 Task: Create a due date automation trigger when advanced on, on the wednesday after a card is due add fields with custom field "Resume" set to a number lower or equal to 1 and lower than 10 at 11:00 AM.
Action: Mouse moved to (1347, 106)
Screenshot: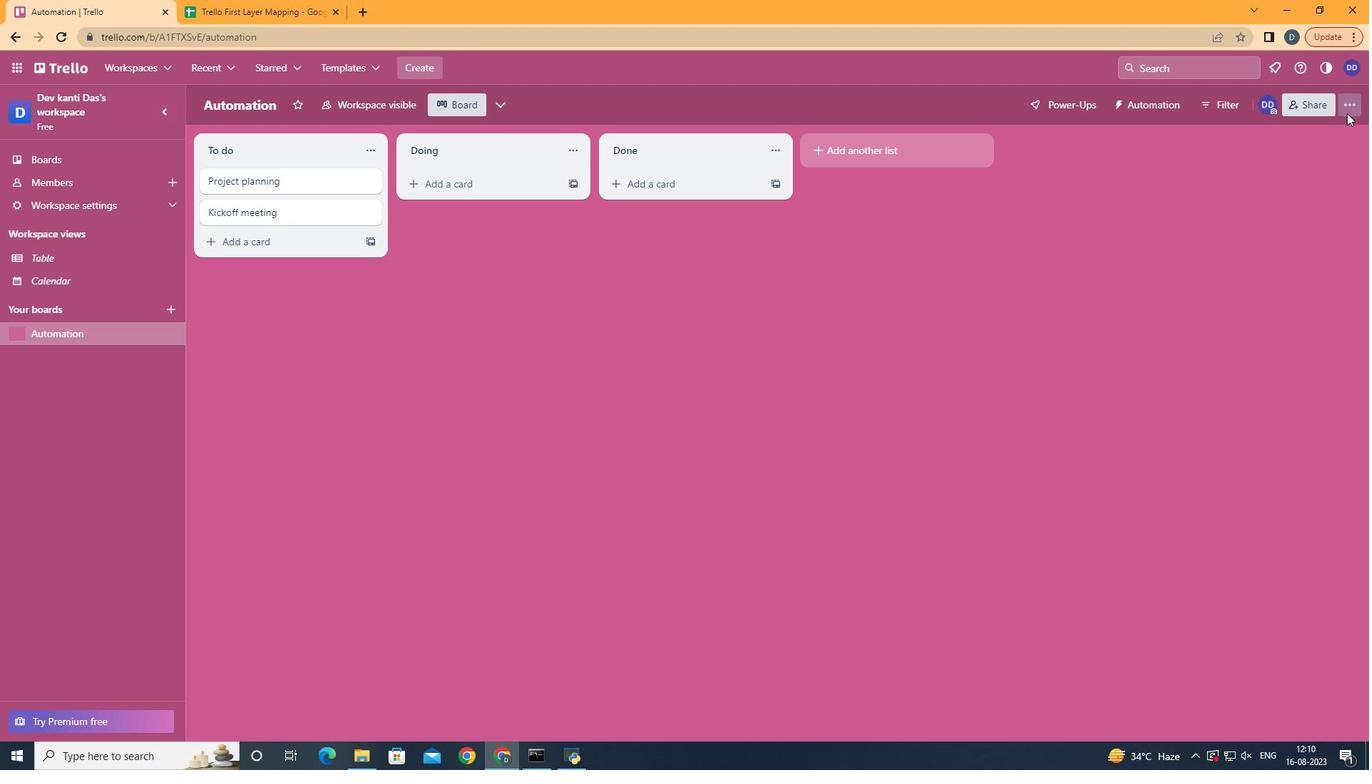 
Action: Mouse pressed left at (1347, 106)
Screenshot: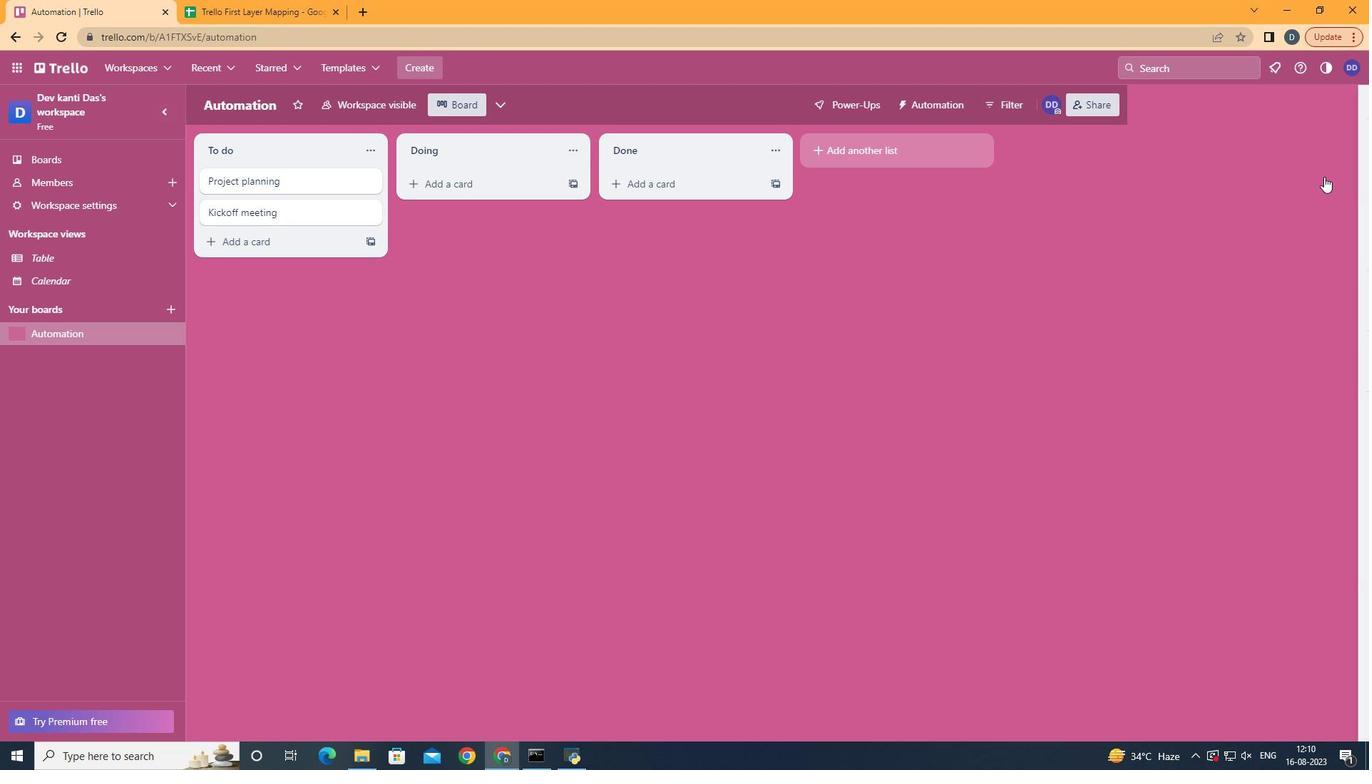 
Action: Mouse moved to (1266, 299)
Screenshot: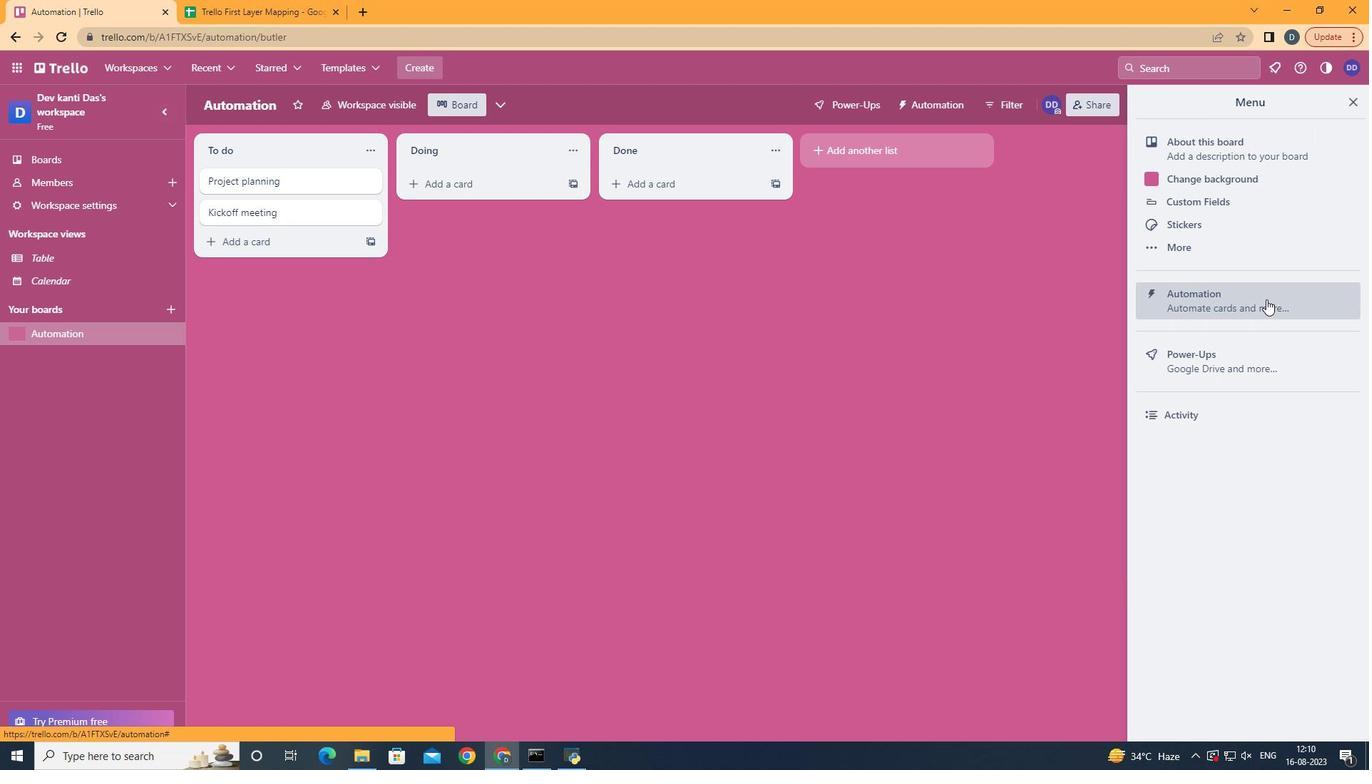 
Action: Mouse pressed left at (1266, 299)
Screenshot: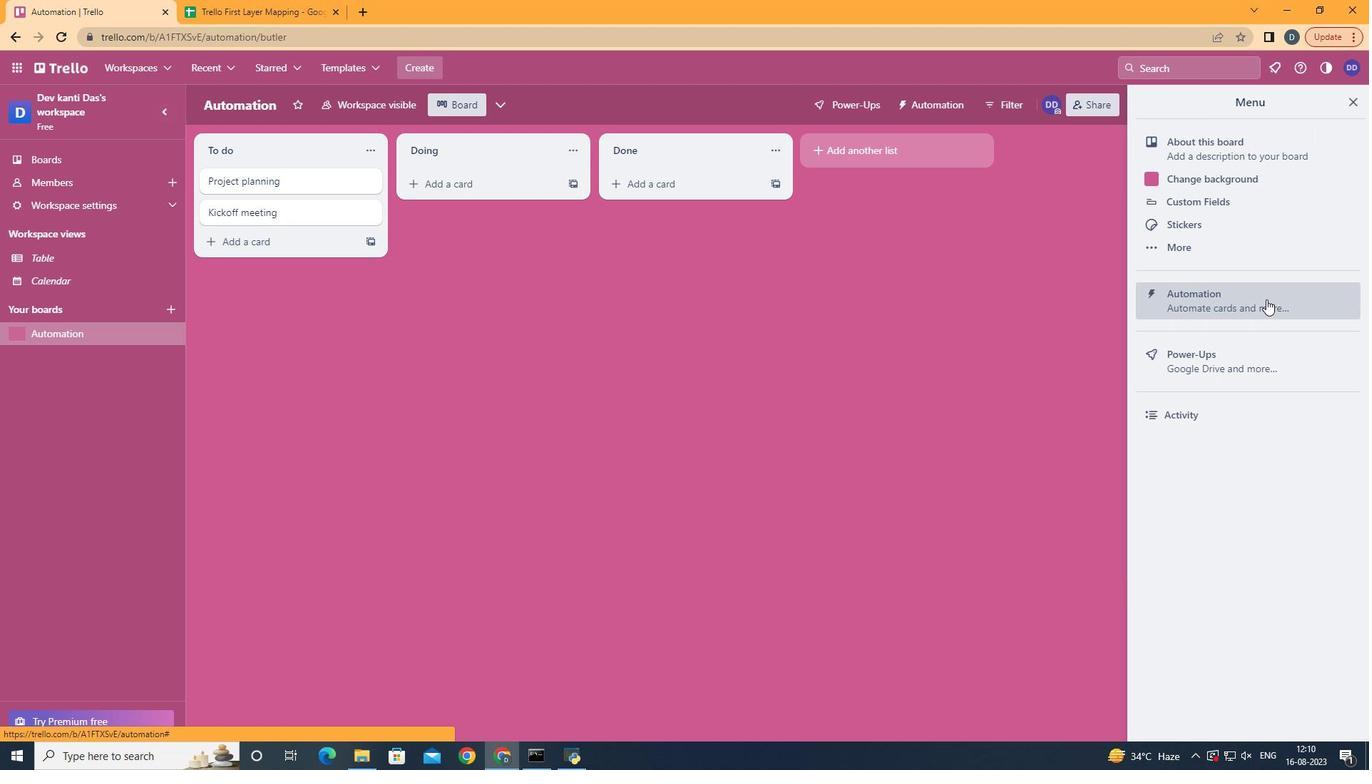 
Action: Mouse moved to (266, 286)
Screenshot: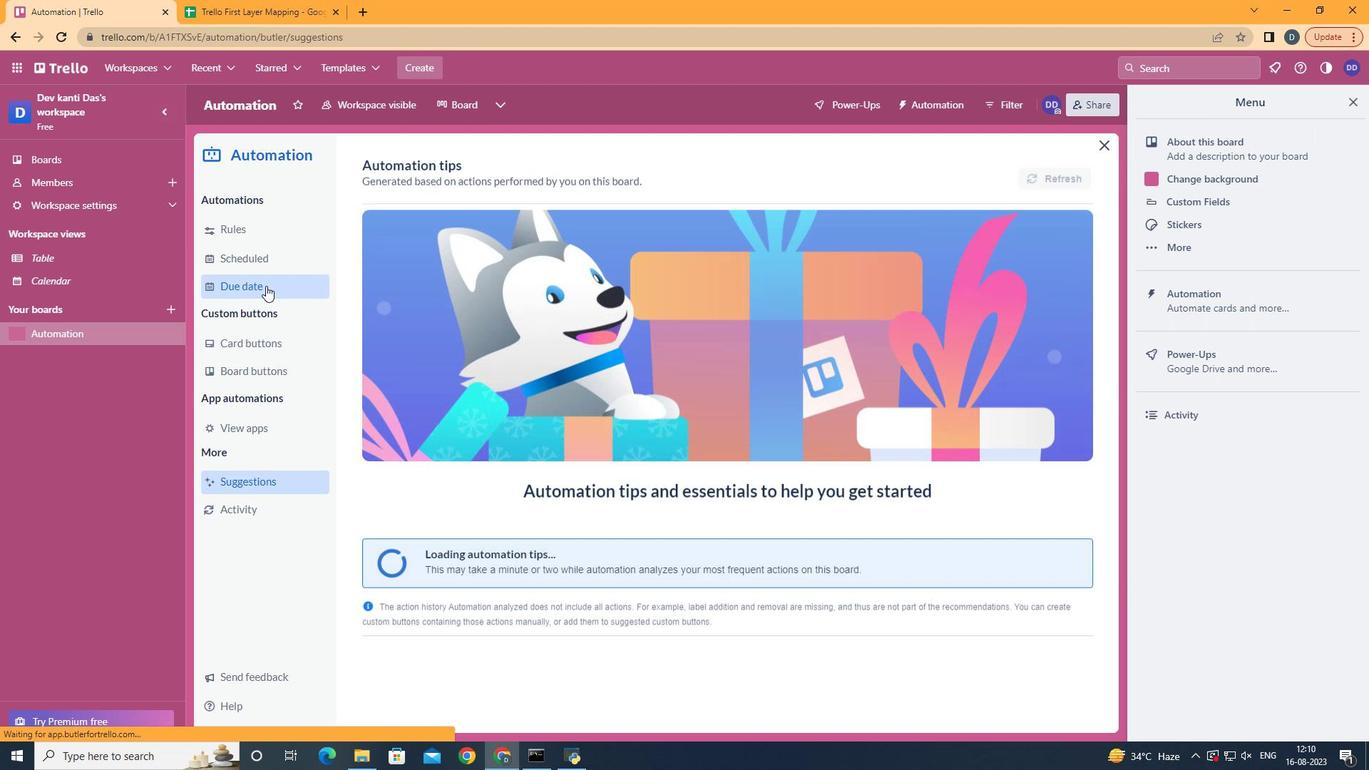 
Action: Mouse pressed left at (266, 286)
Screenshot: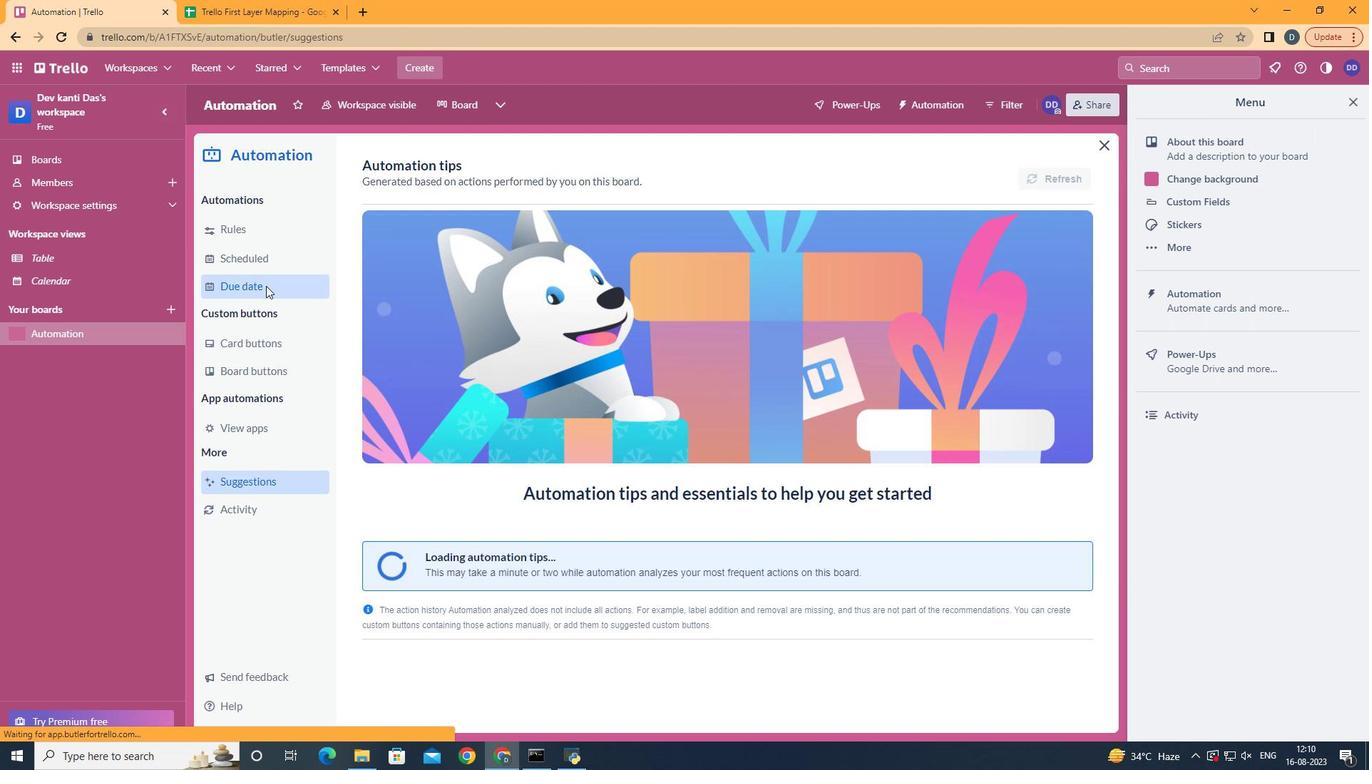 
Action: Mouse moved to (1014, 169)
Screenshot: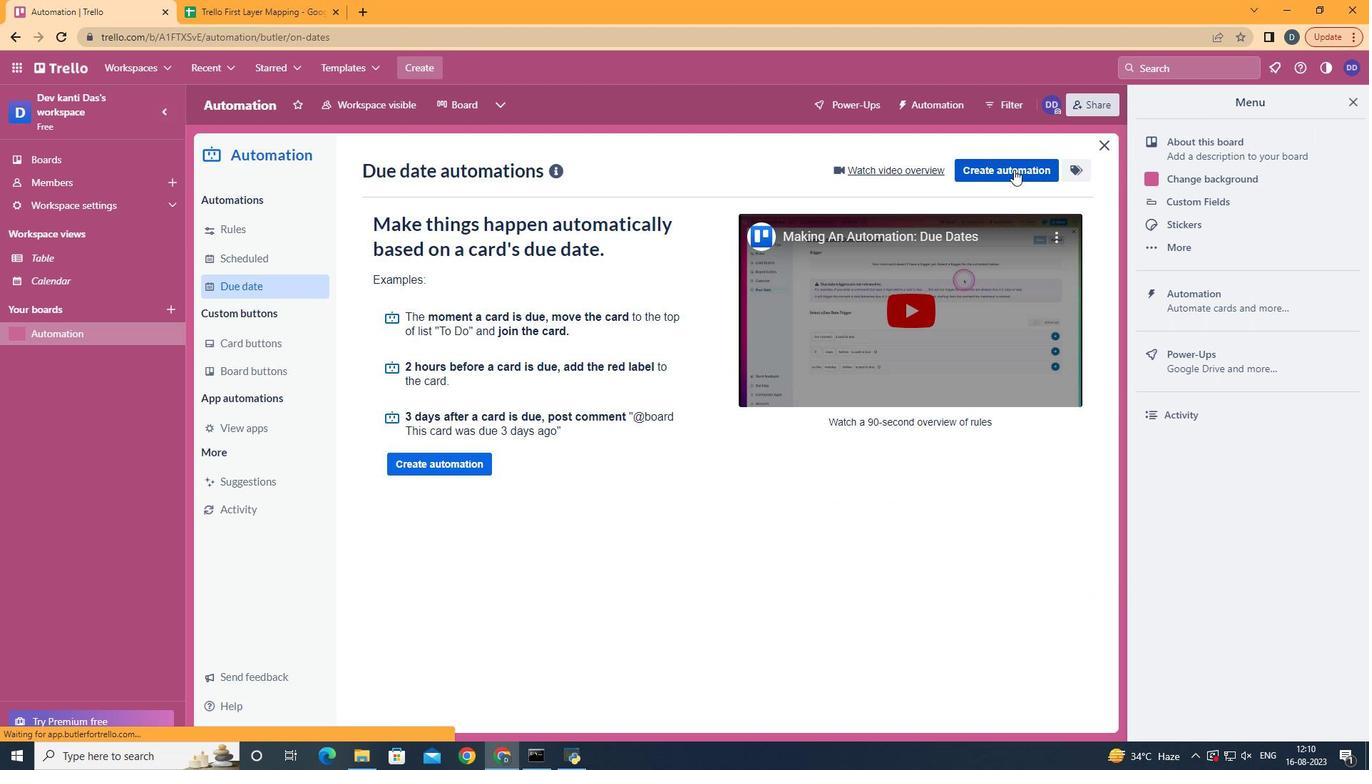 
Action: Mouse pressed left at (1014, 169)
Screenshot: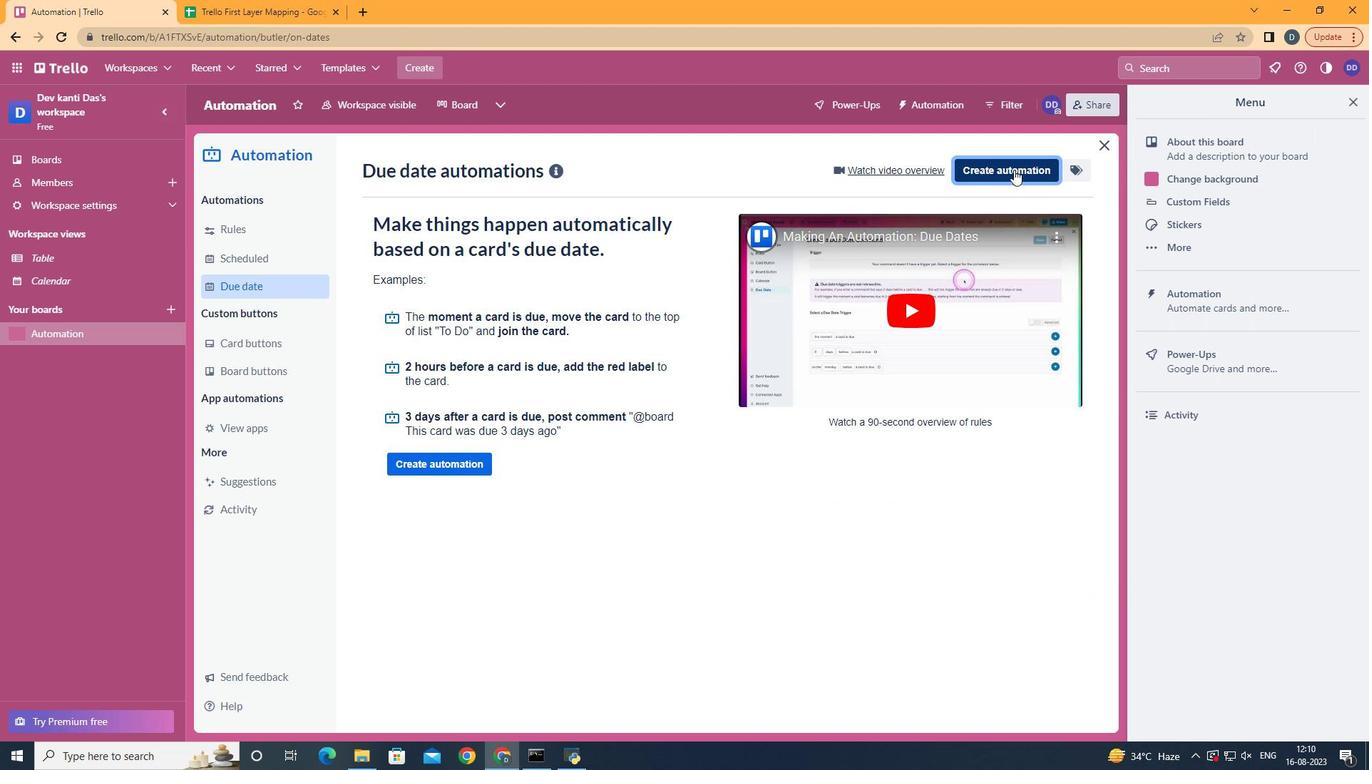 
Action: Mouse moved to (710, 316)
Screenshot: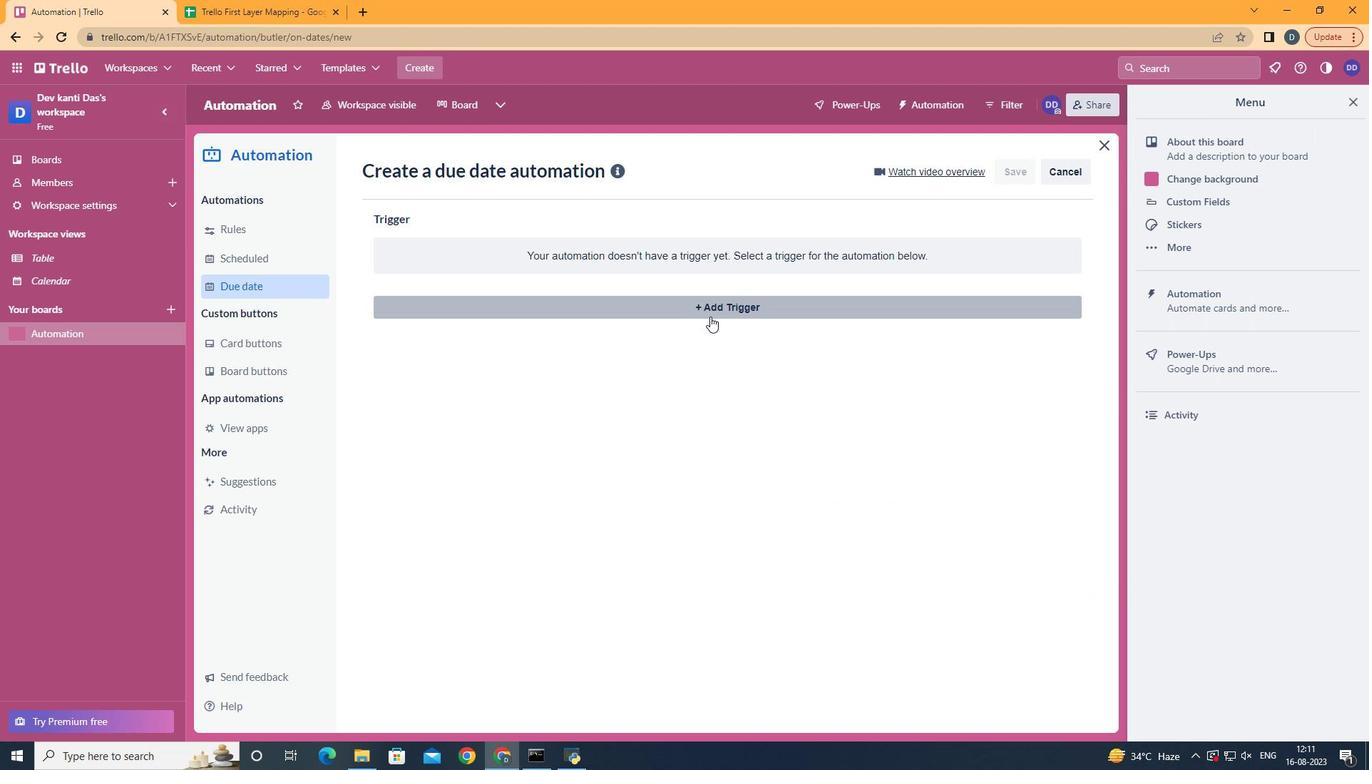 
Action: Mouse pressed left at (710, 316)
Screenshot: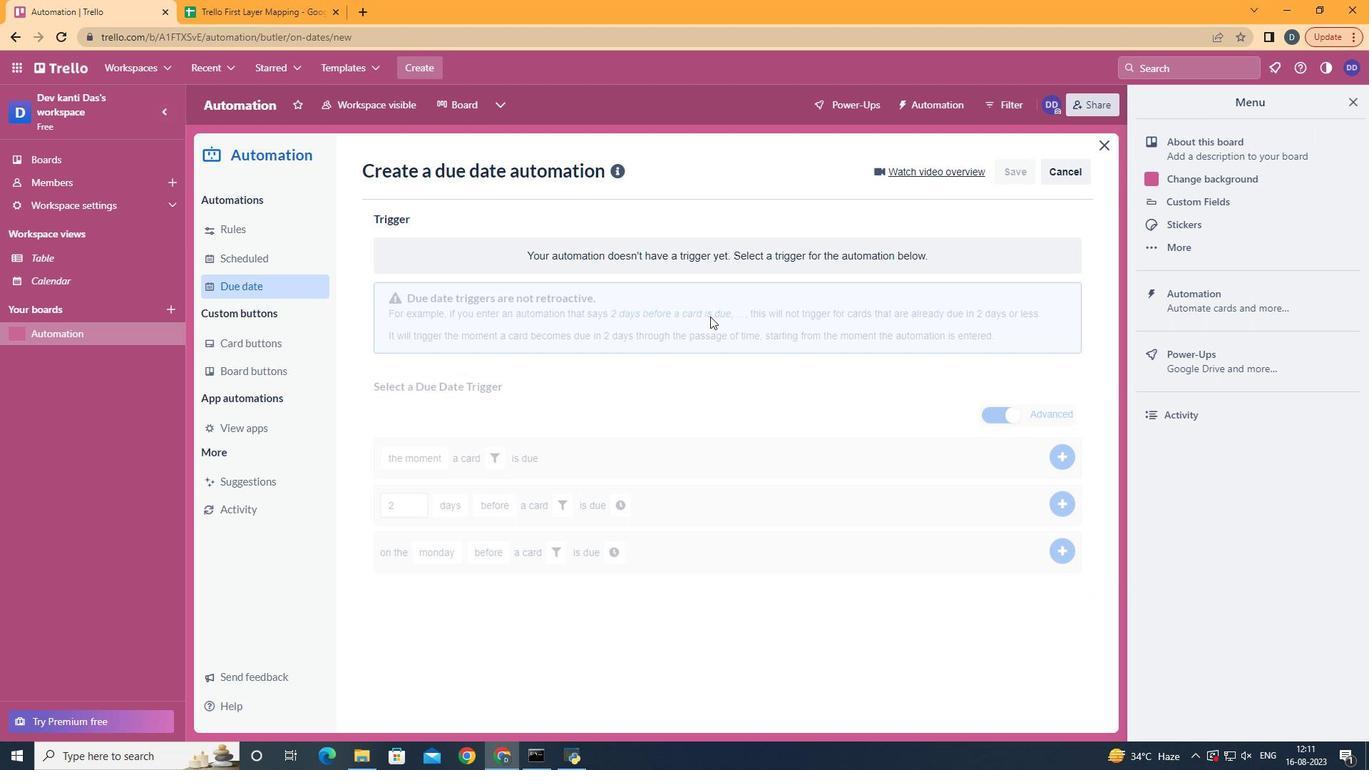 
Action: Mouse moved to (443, 426)
Screenshot: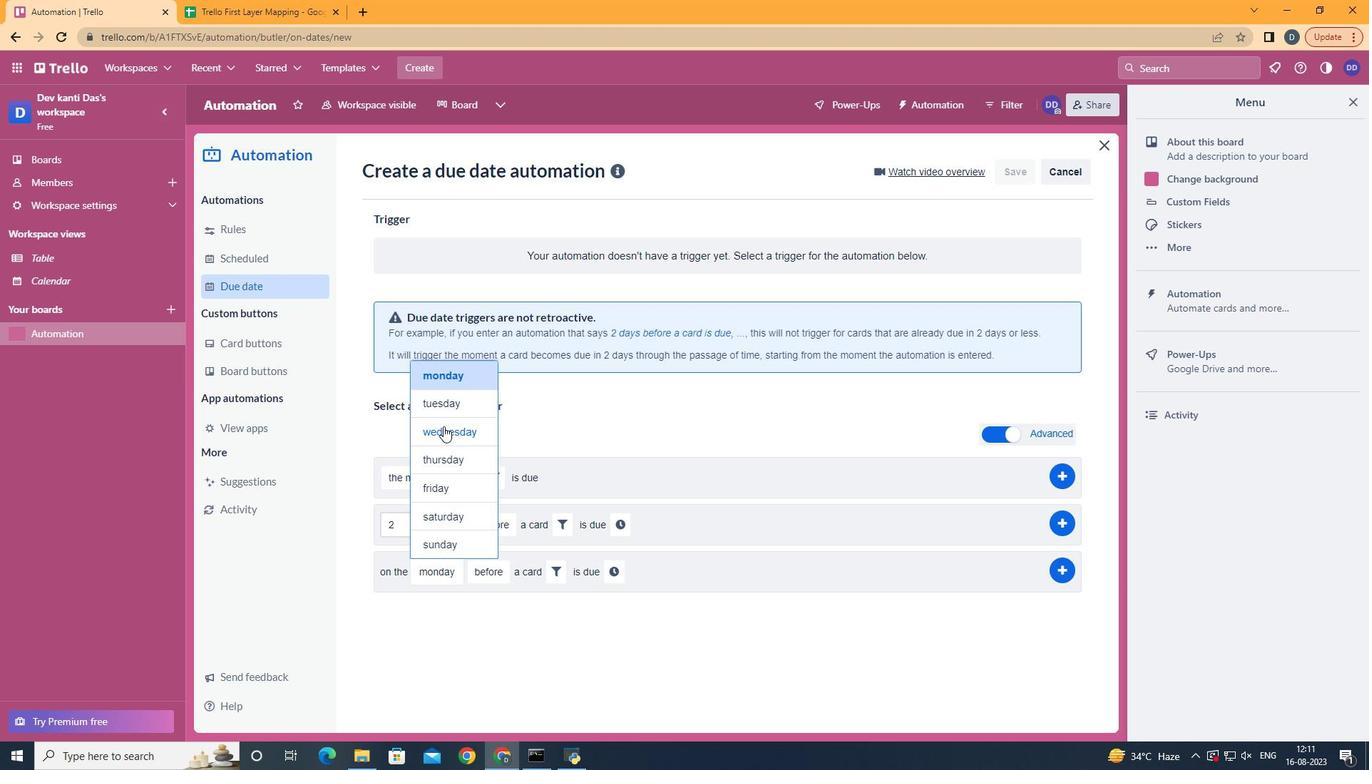 
Action: Mouse pressed left at (443, 426)
Screenshot: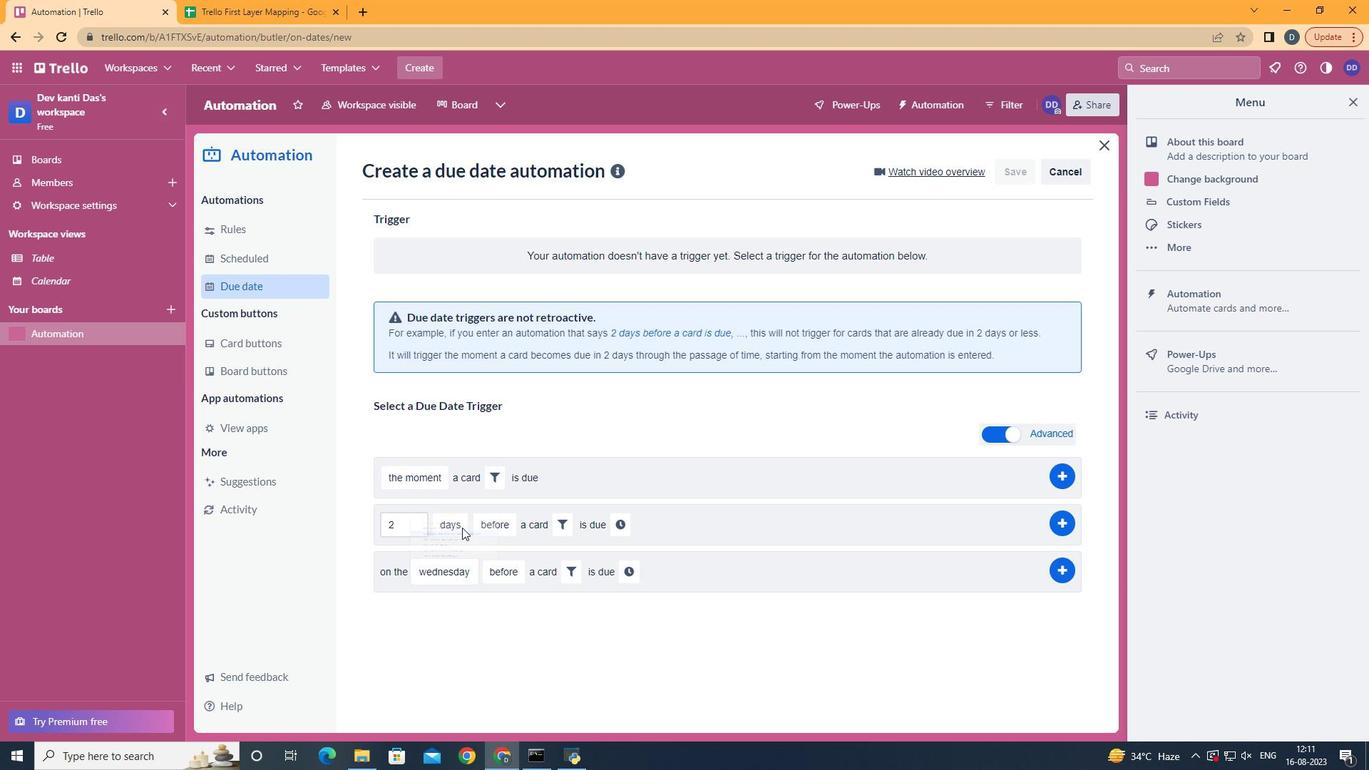 
Action: Mouse moved to (514, 627)
Screenshot: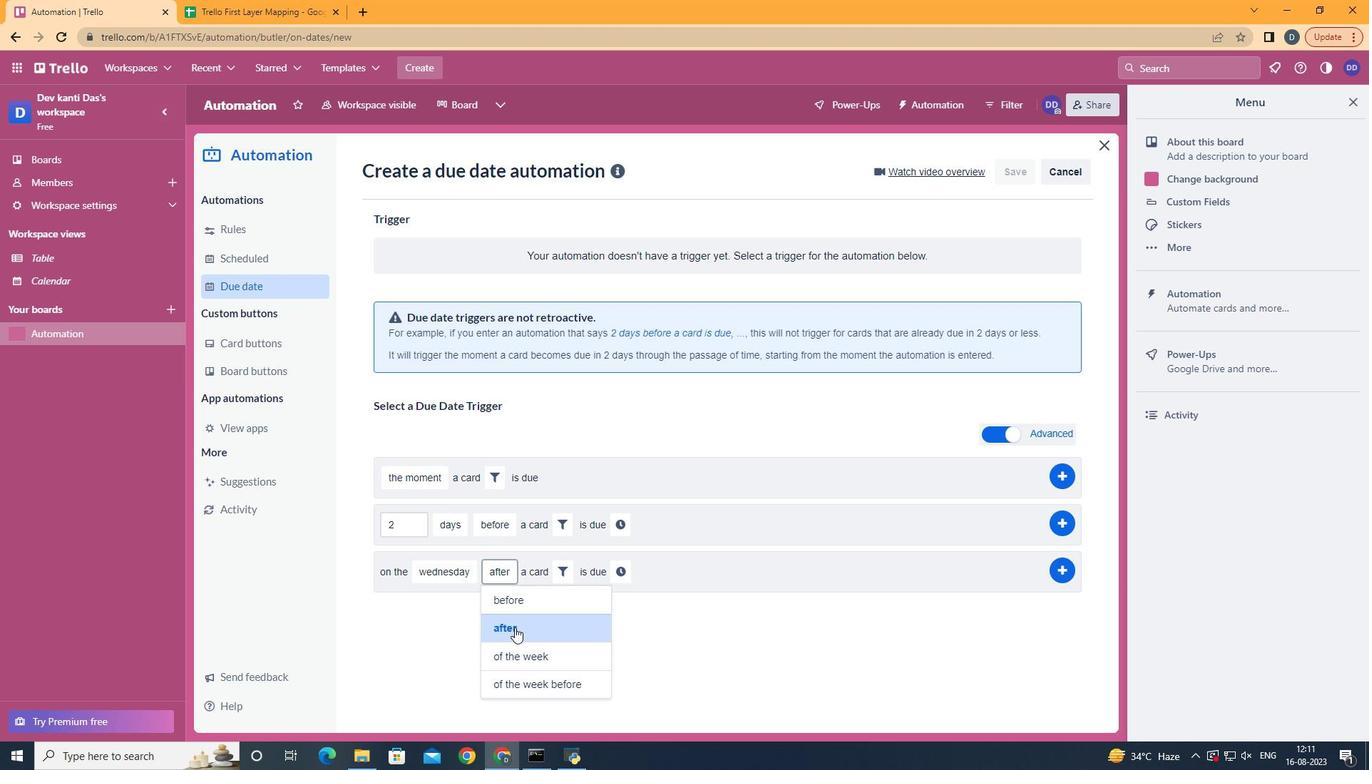 
Action: Mouse pressed left at (514, 627)
Screenshot: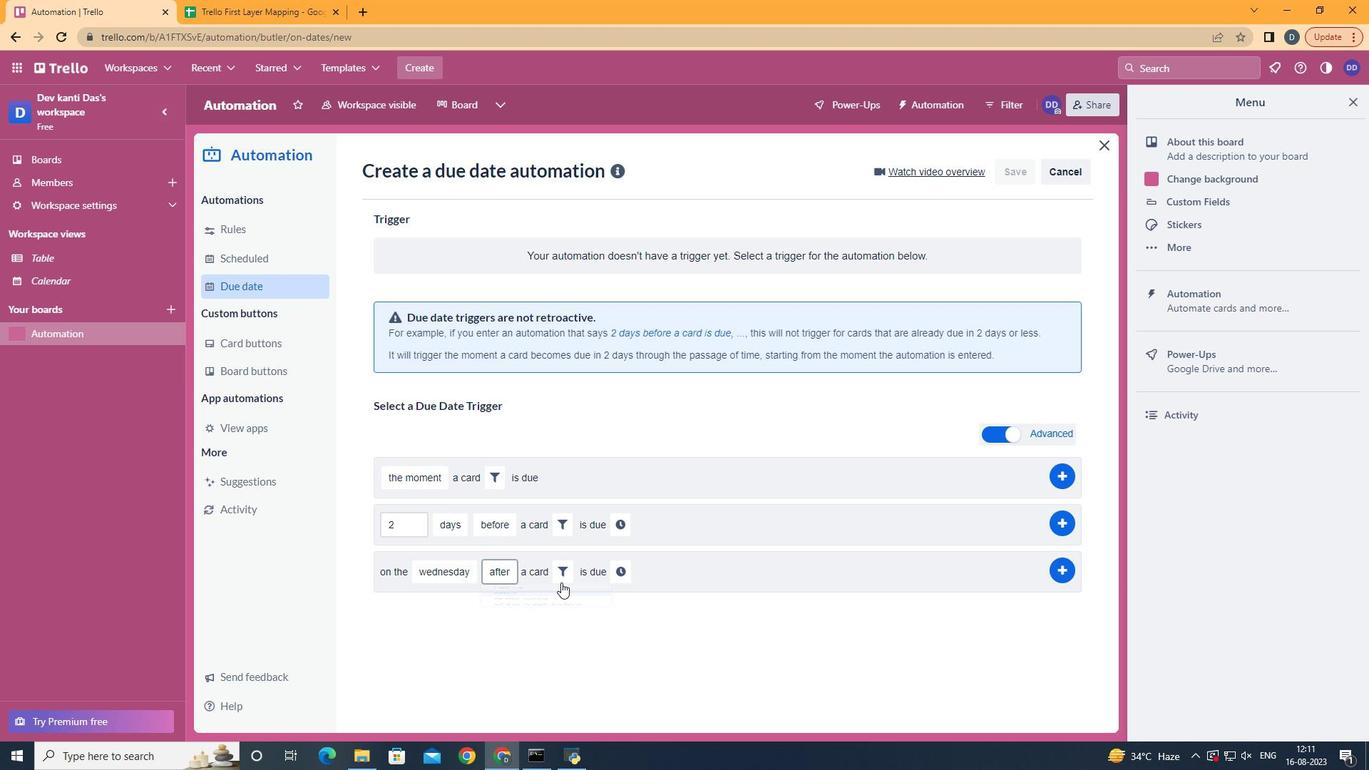 
Action: Mouse moved to (567, 576)
Screenshot: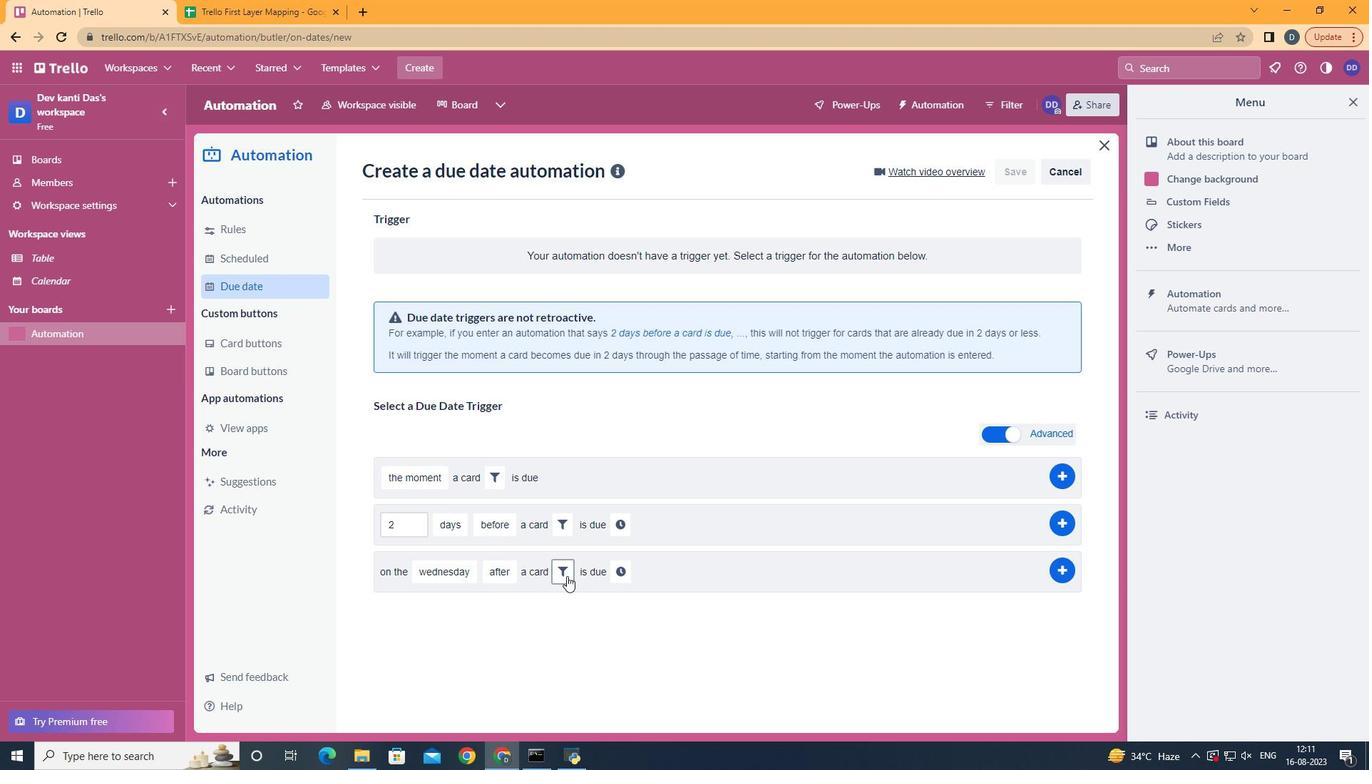 
Action: Mouse pressed left at (567, 576)
Screenshot: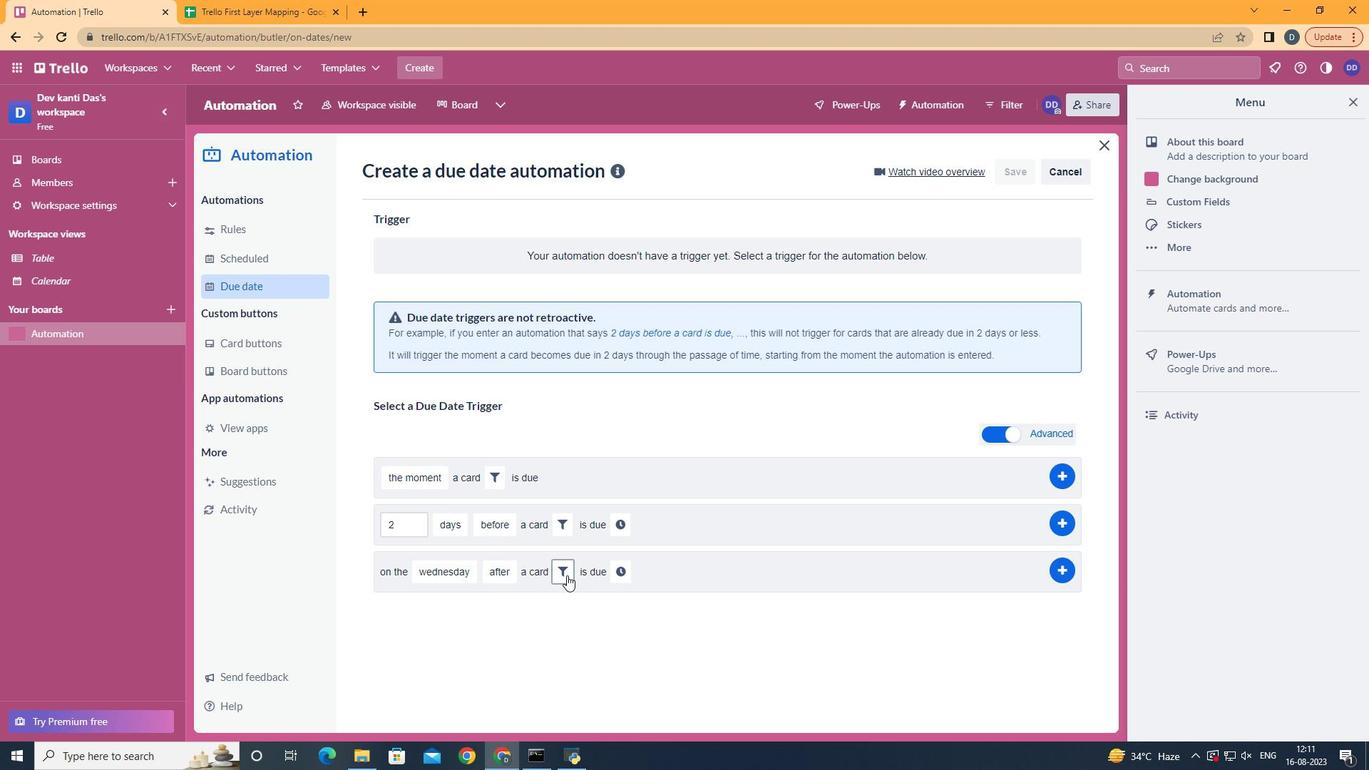 
Action: Mouse moved to (783, 613)
Screenshot: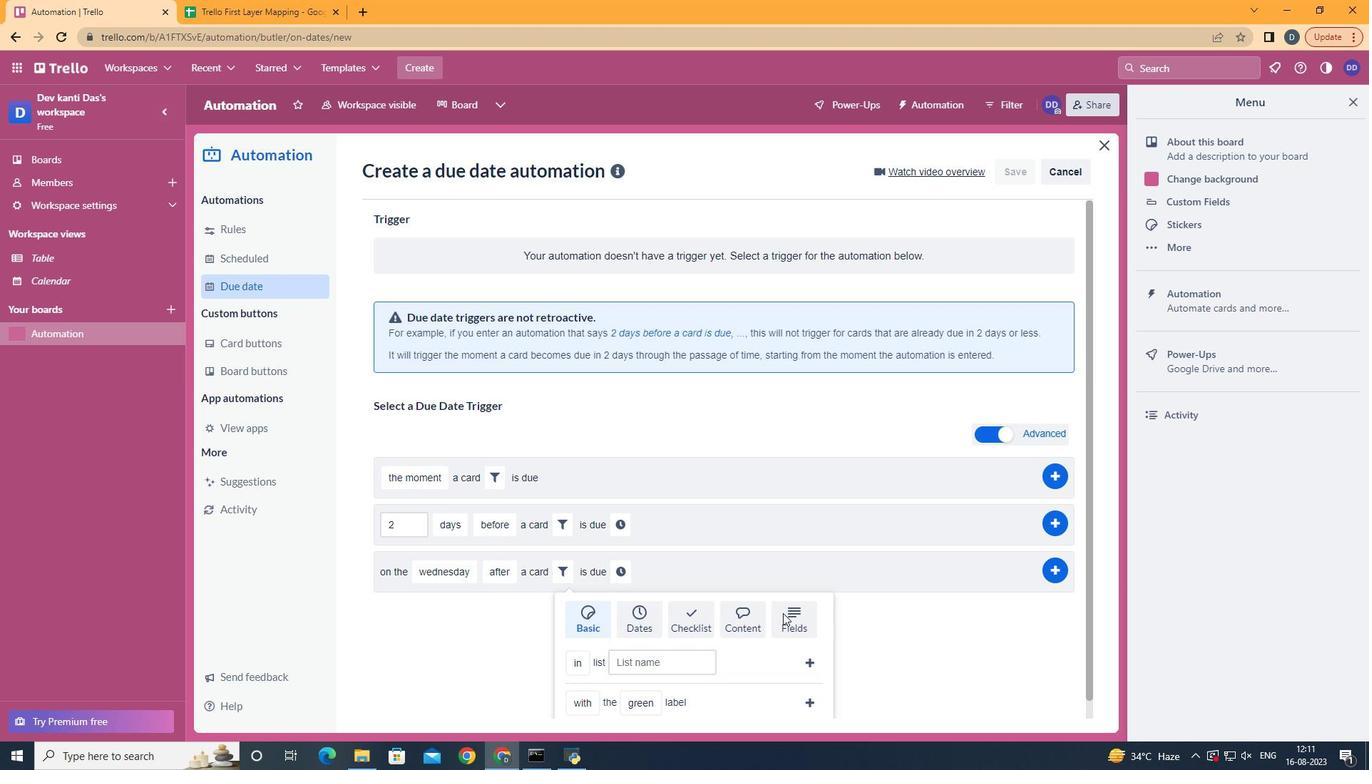 
Action: Mouse pressed left at (783, 613)
Screenshot: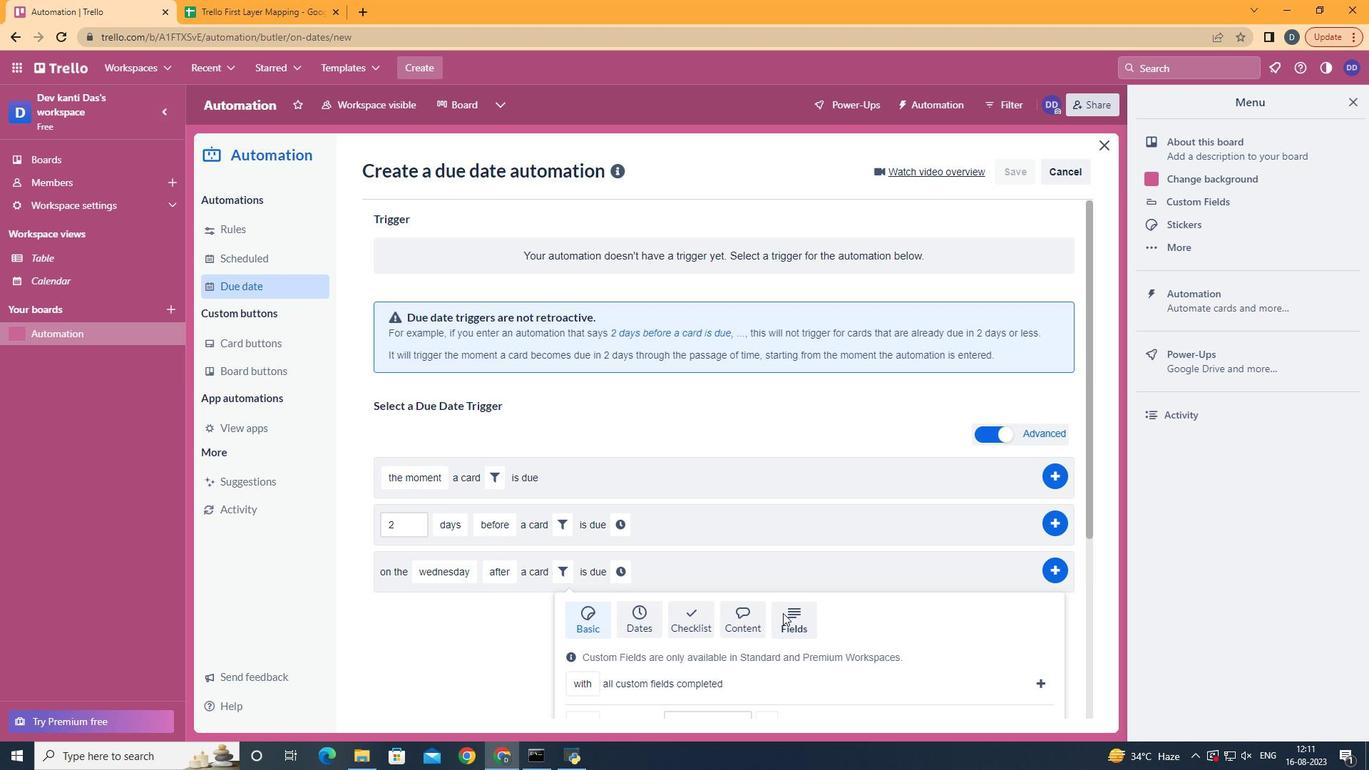 
Action: Mouse scrolled (783, 612) with delta (0, 0)
Screenshot: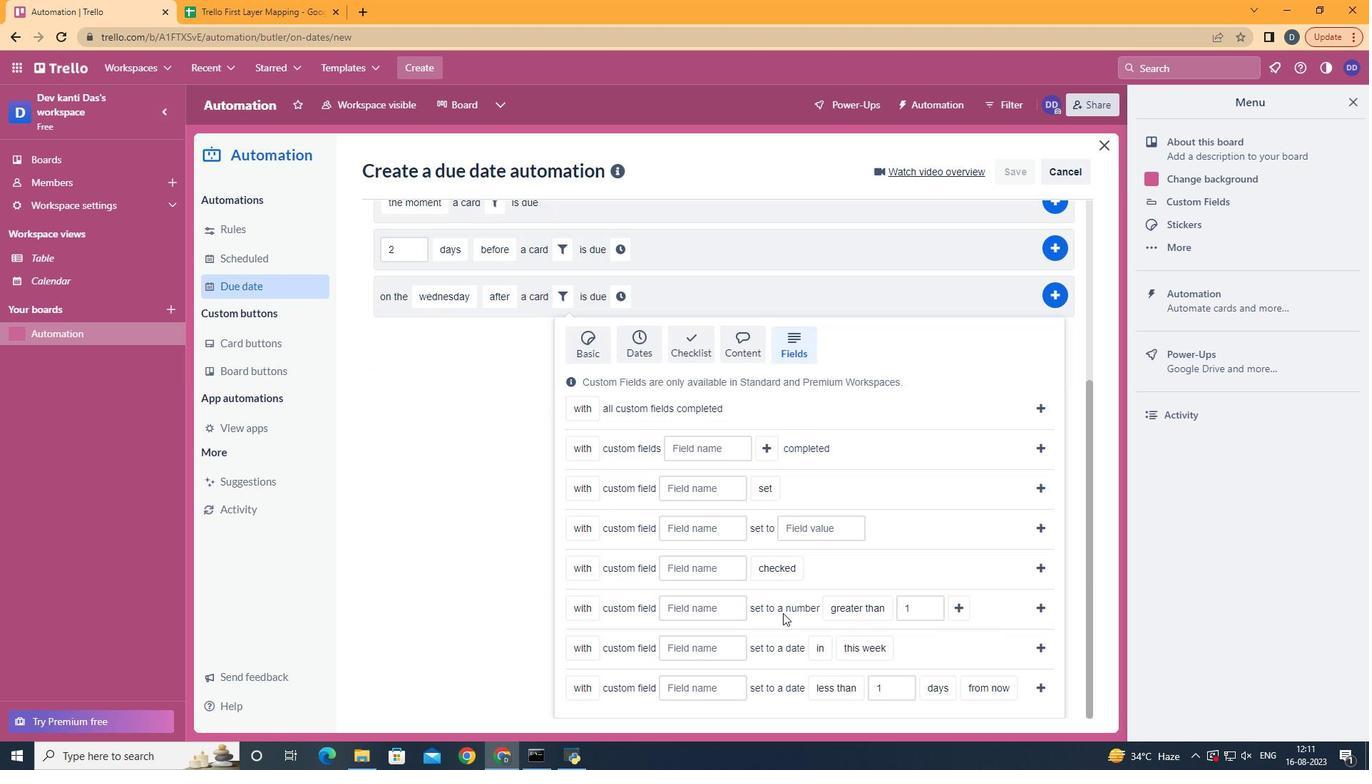 
Action: Mouse scrolled (783, 612) with delta (0, 0)
Screenshot: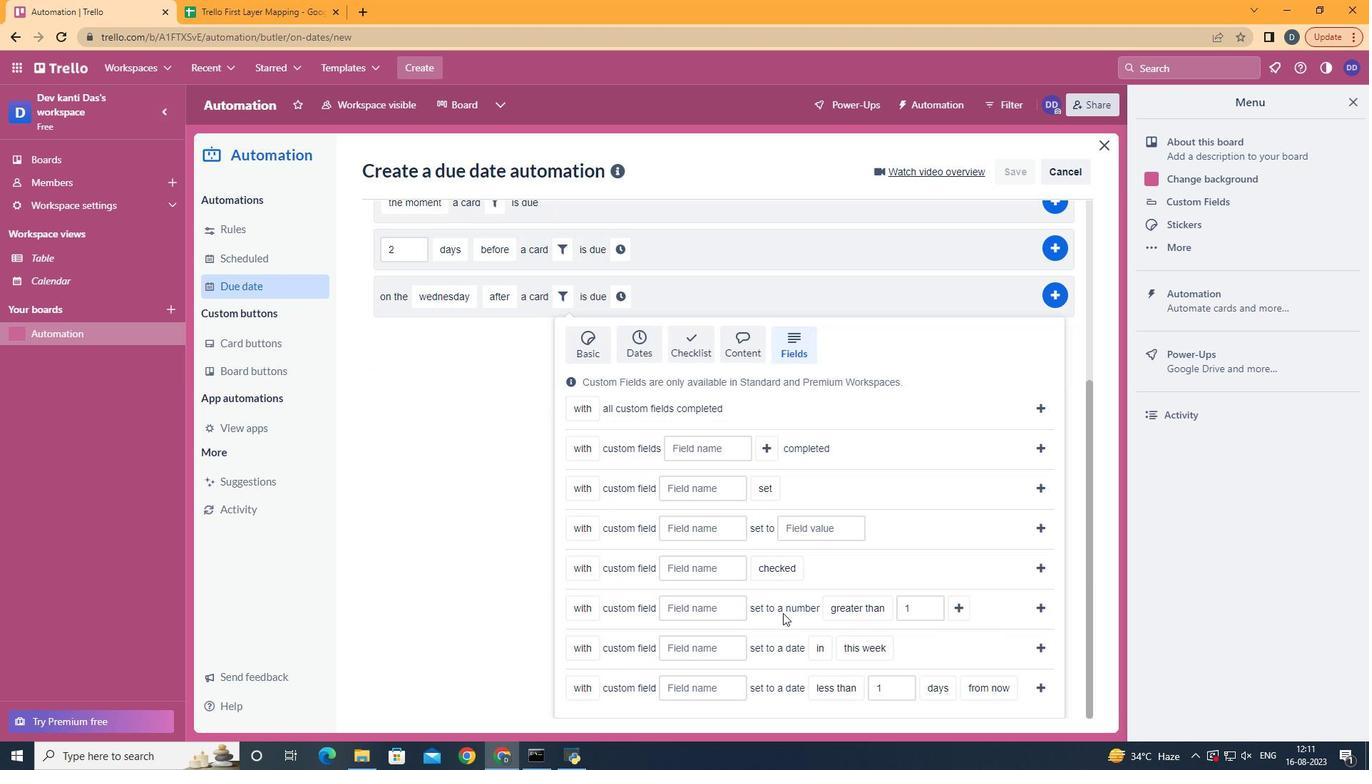 
Action: Mouse scrolled (783, 612) with delta (0, 0)
Screenshot: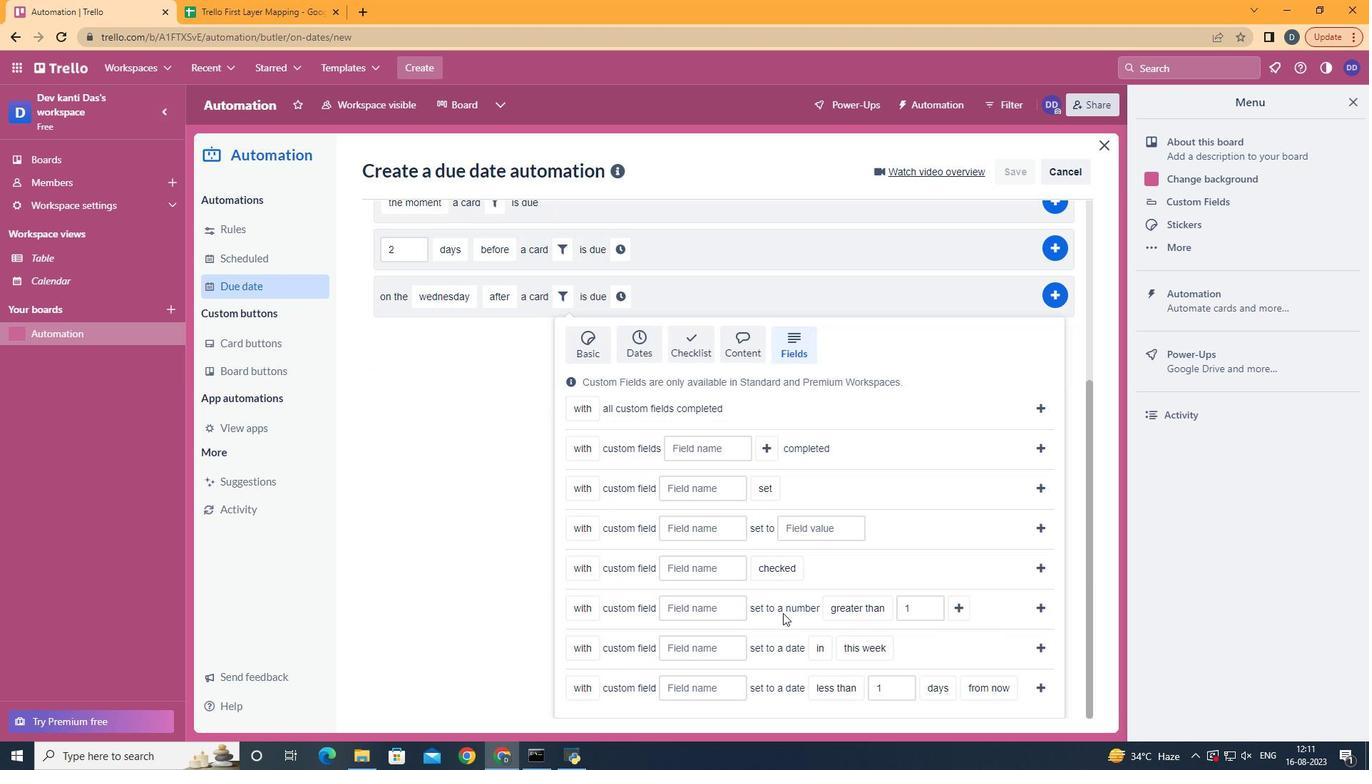 
Action: Mouse scrolled (783, 612) with delta (0, 0)
Screenshot: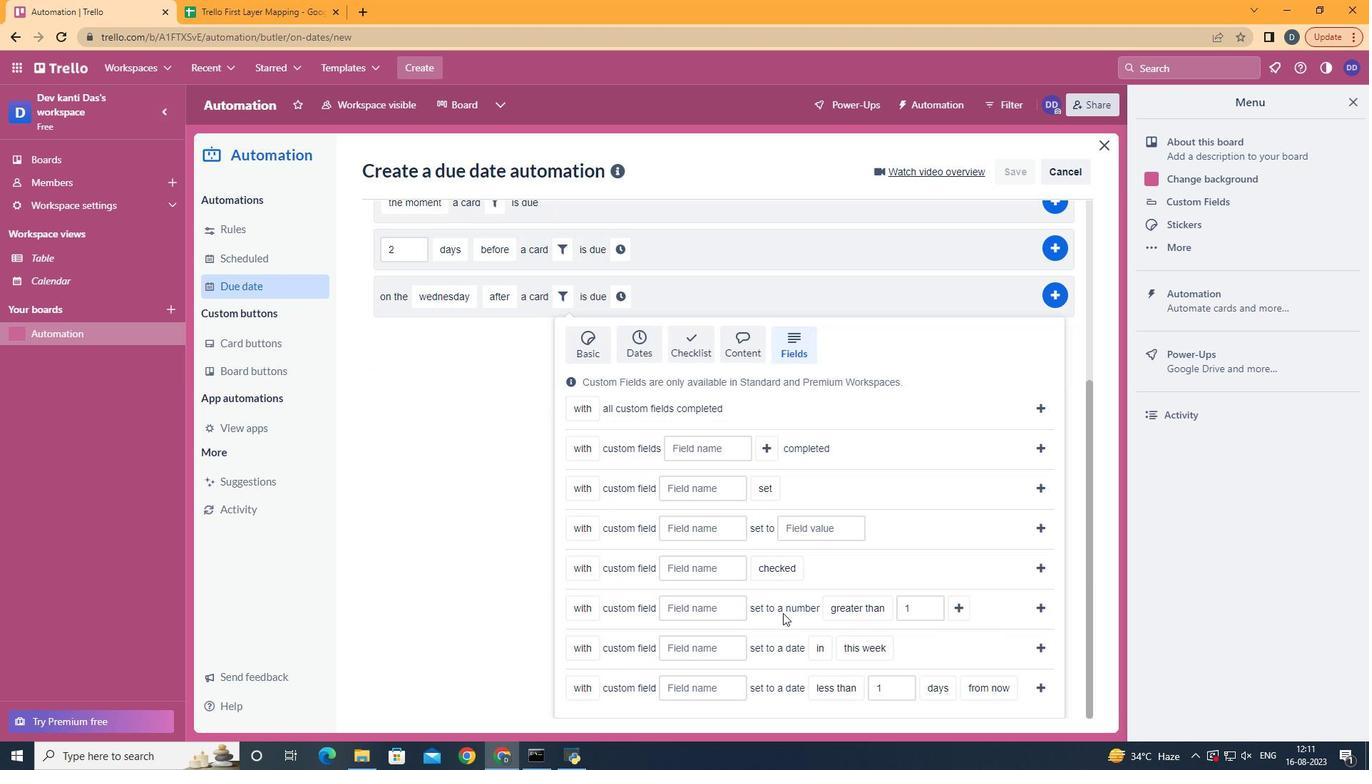 
Action: Mouse moved to (722, 602)
Screenshot: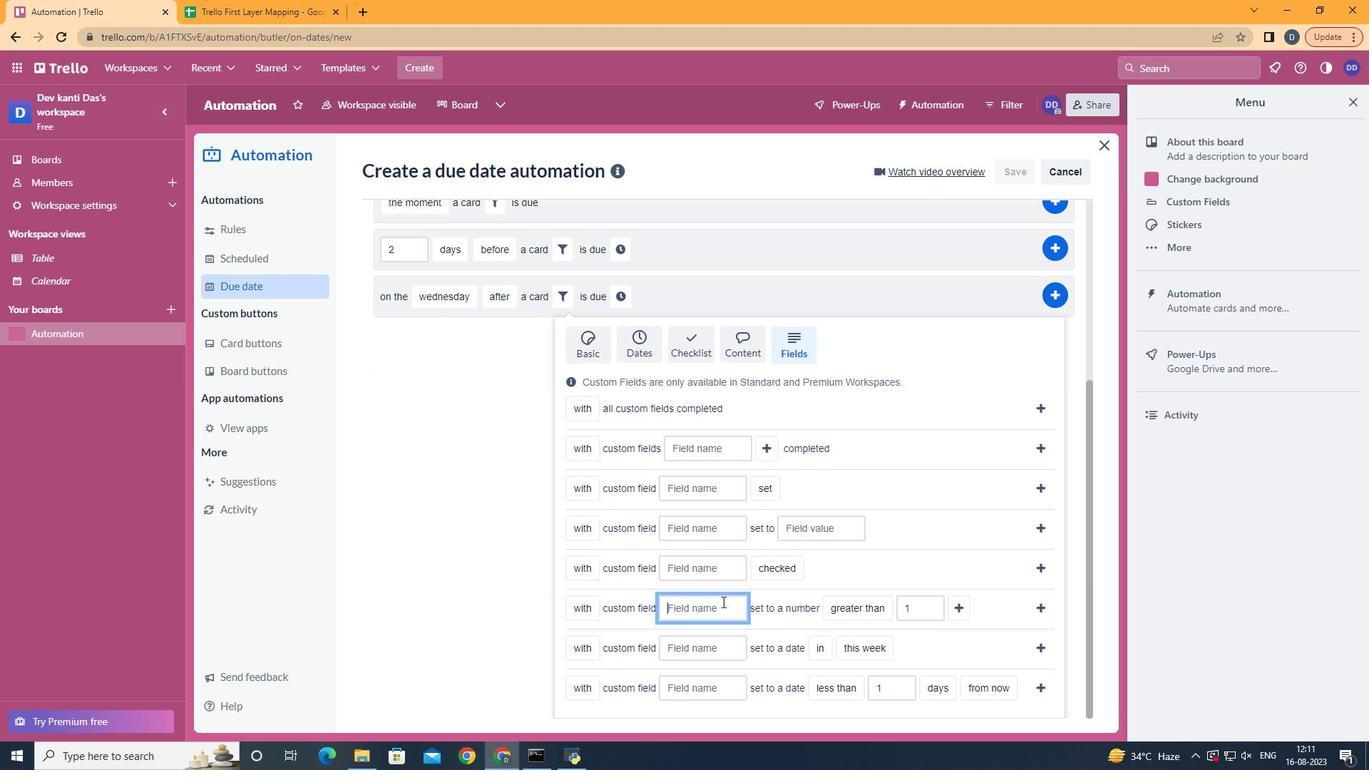 
Action: Mouse pressed left at (722, 602)
Screenshot: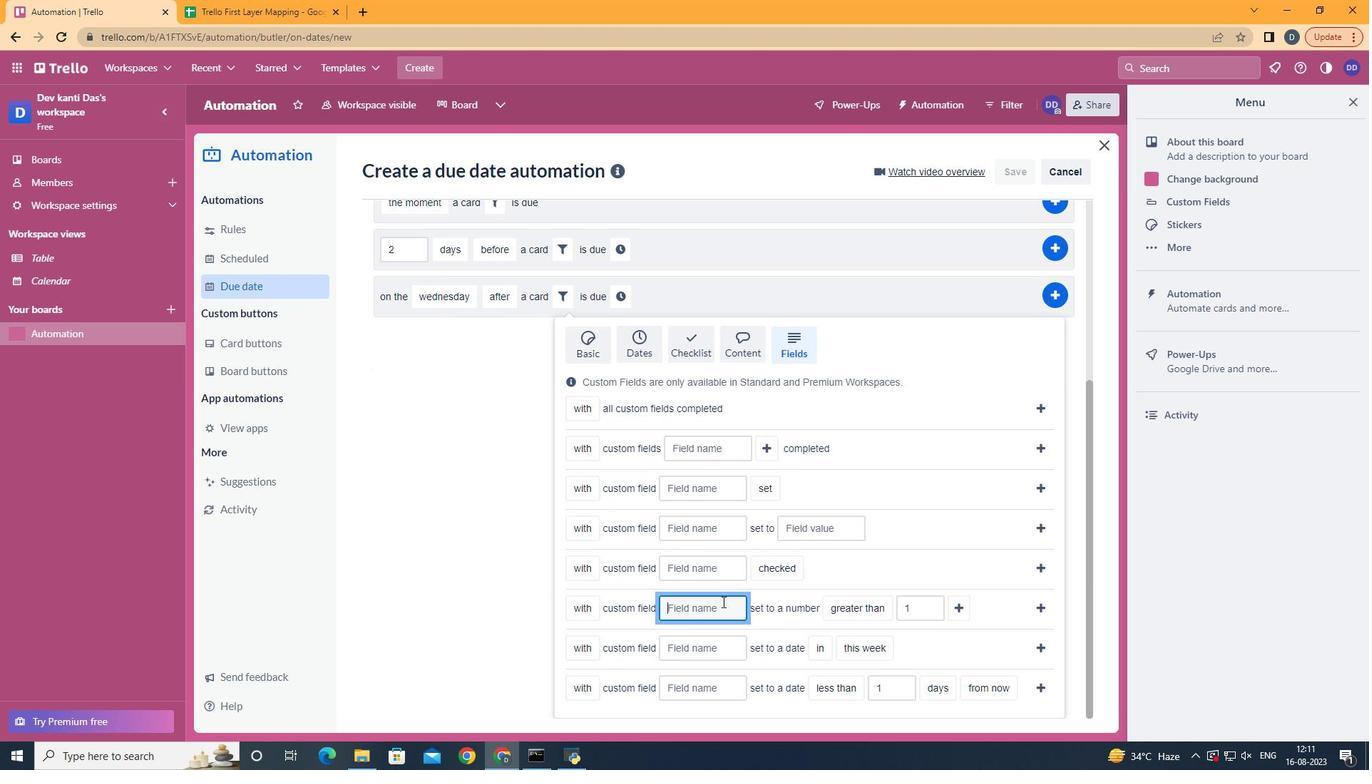 
Action: Key pressed <Key.shift>Resume
Screenshot: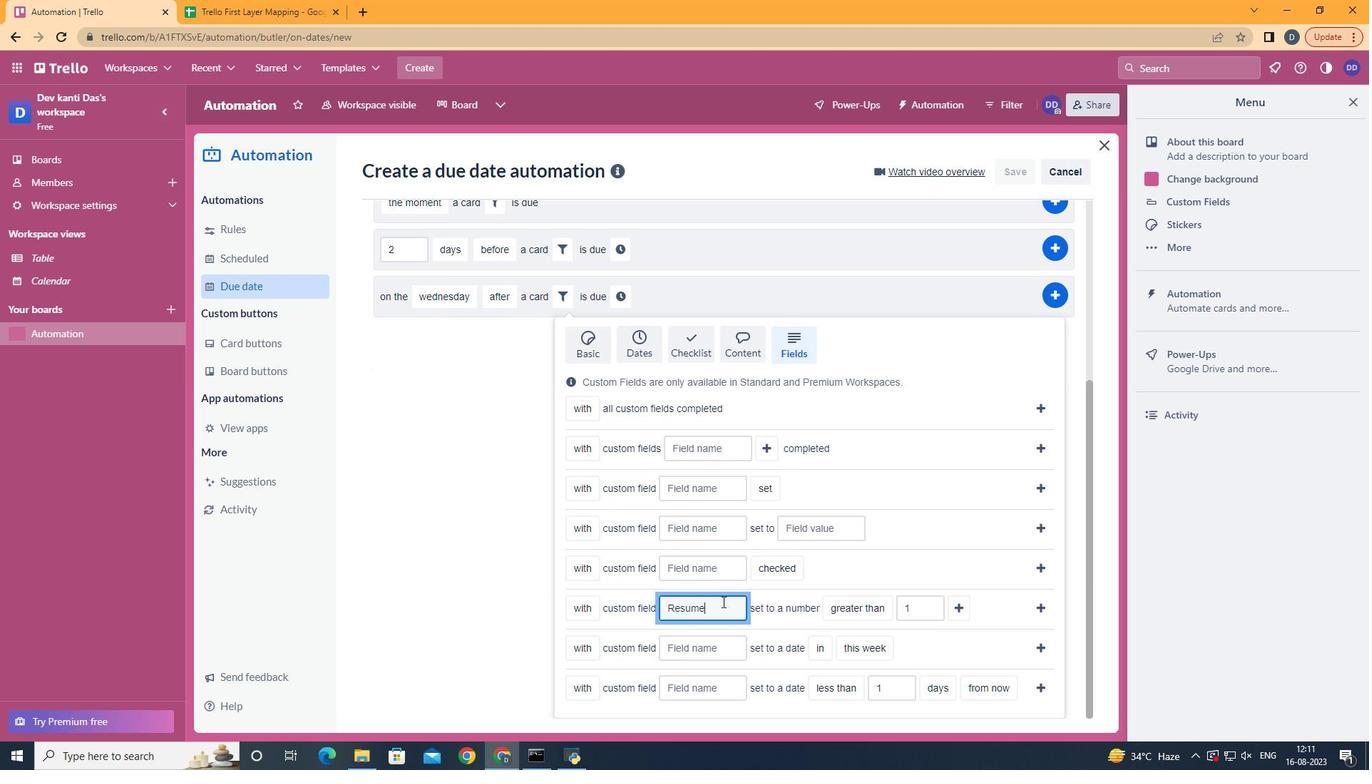 
Action: Mouse moved to (890, 580)
Screenshot: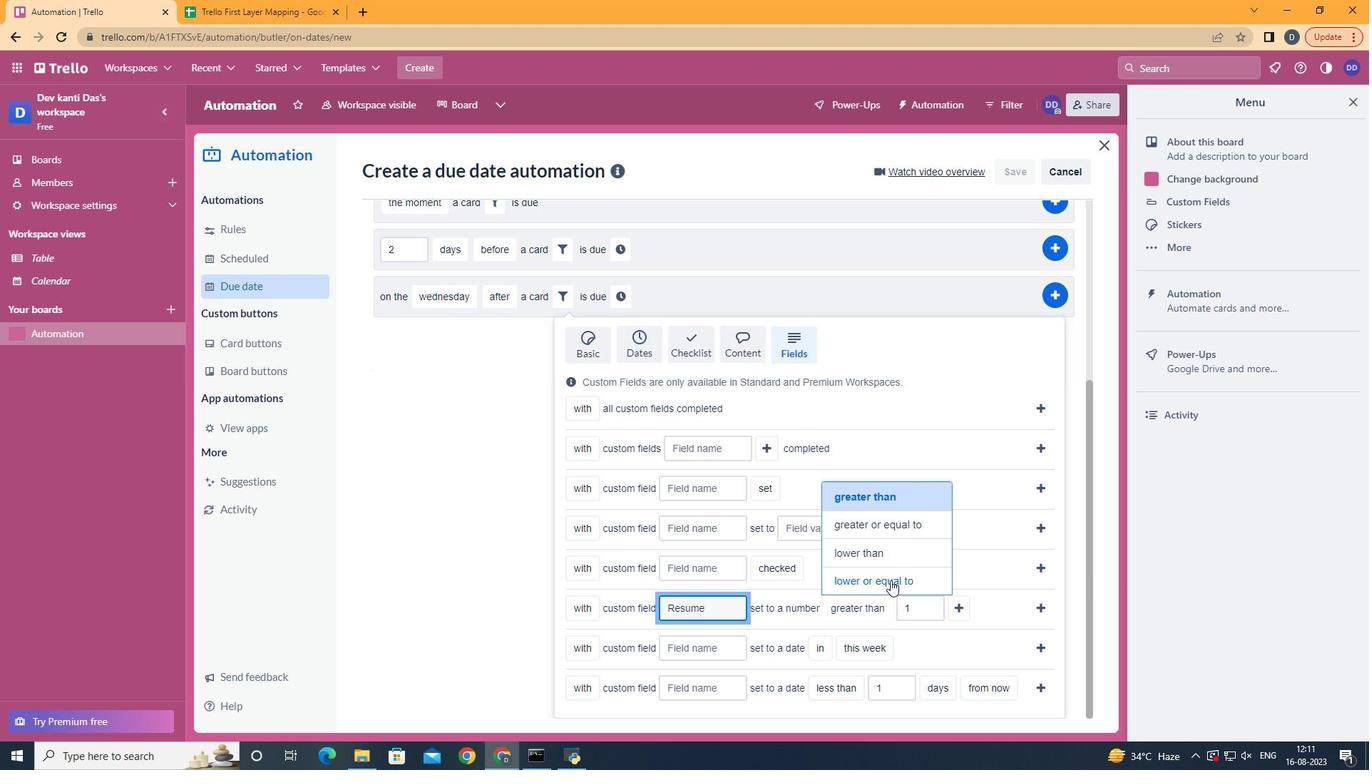 
Action: Mouse pressed left at (890, 580)
Screenshot: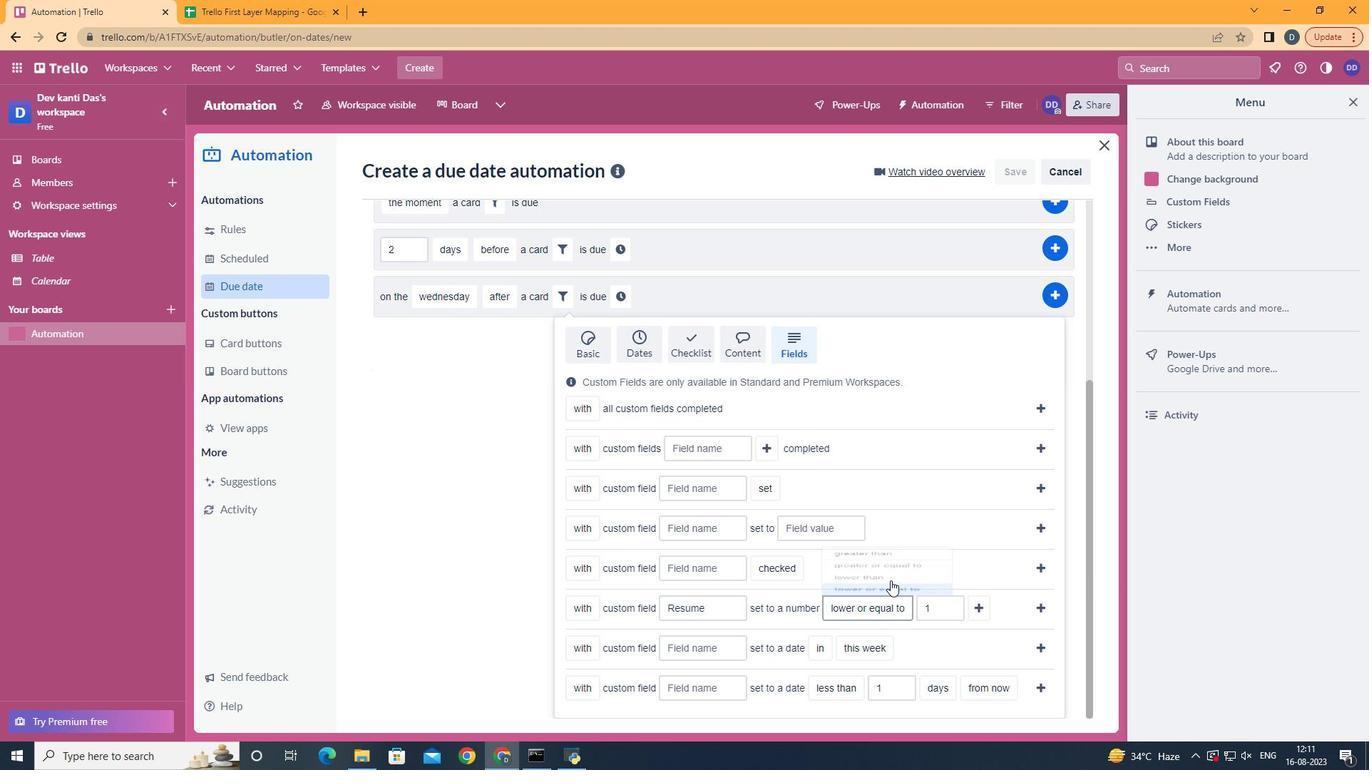 
Action: Mouse moved to (980, 604)
Screenshot: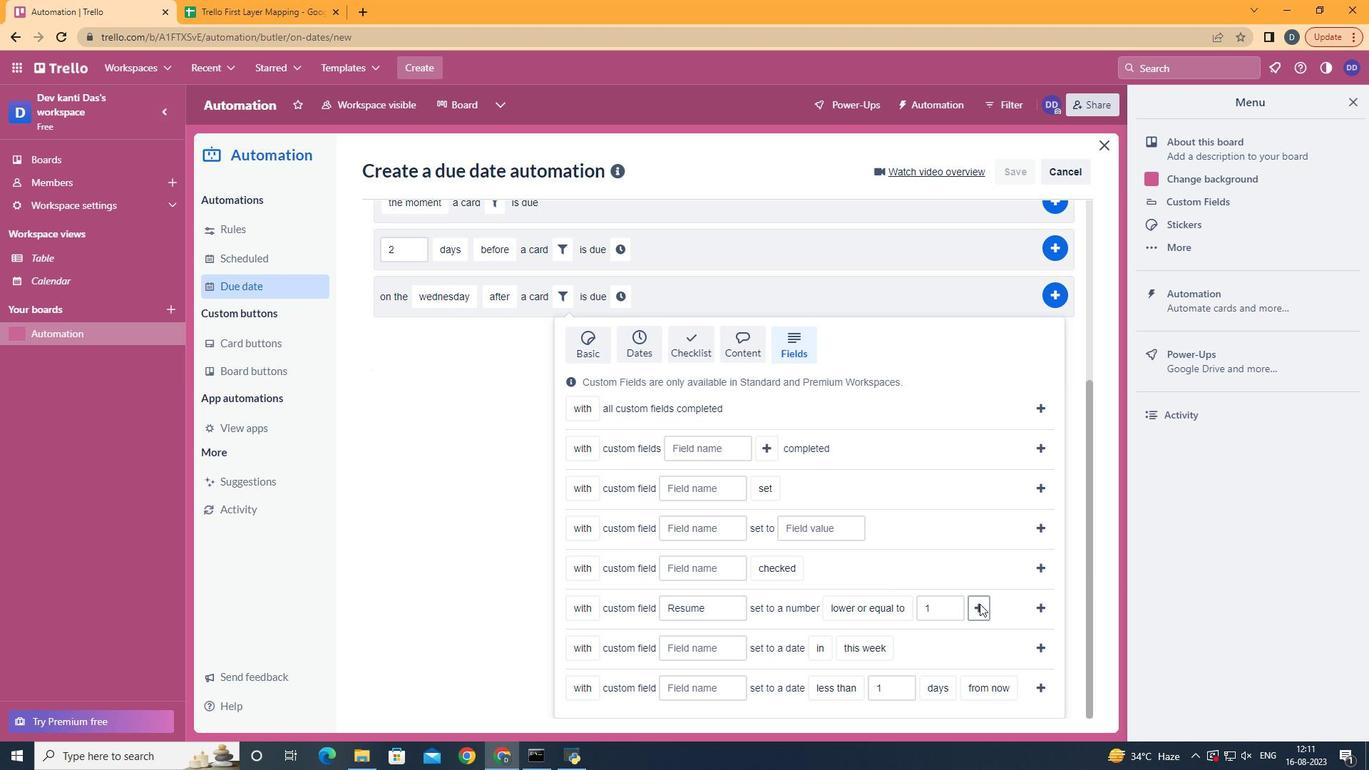 
Action: Mouse pressed left at (980, 604)
Screenshot: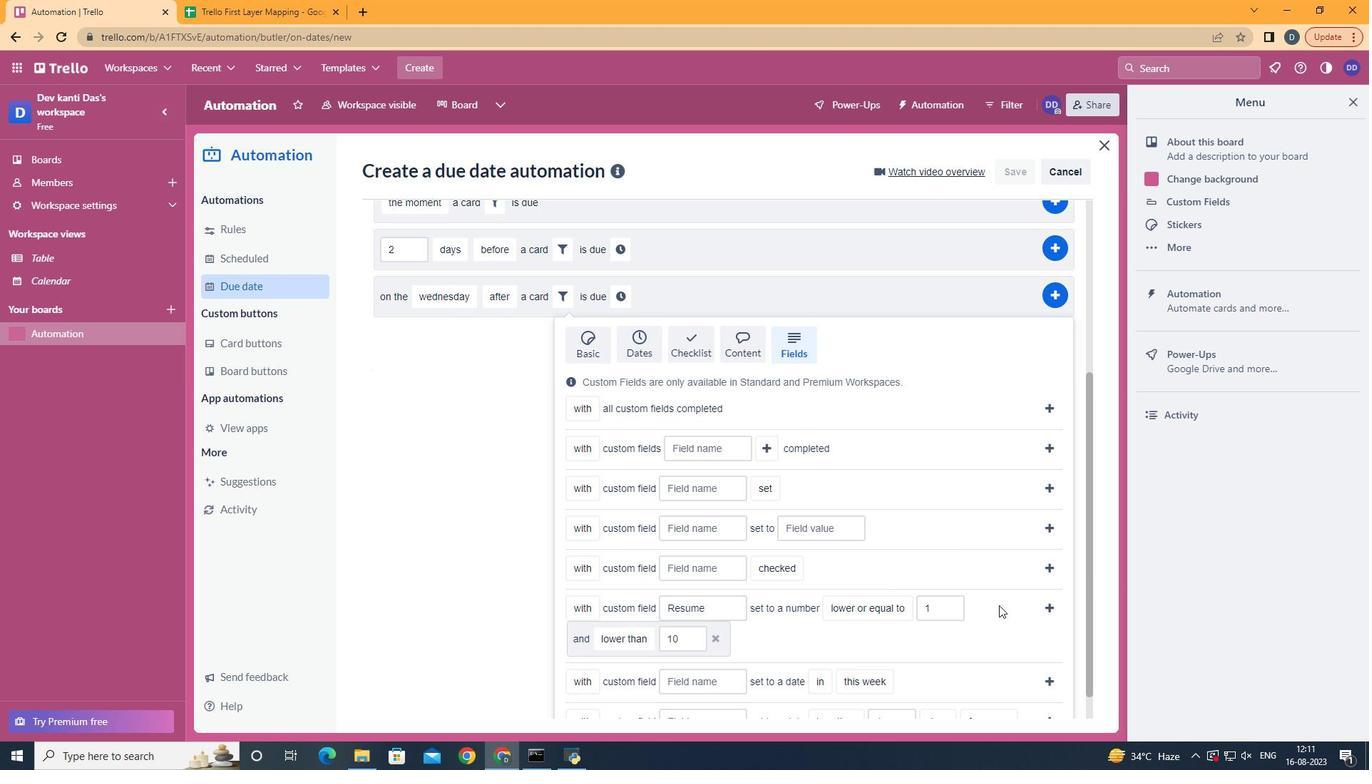 
Action: Mouse moved to (1042, 607)
Screenshot: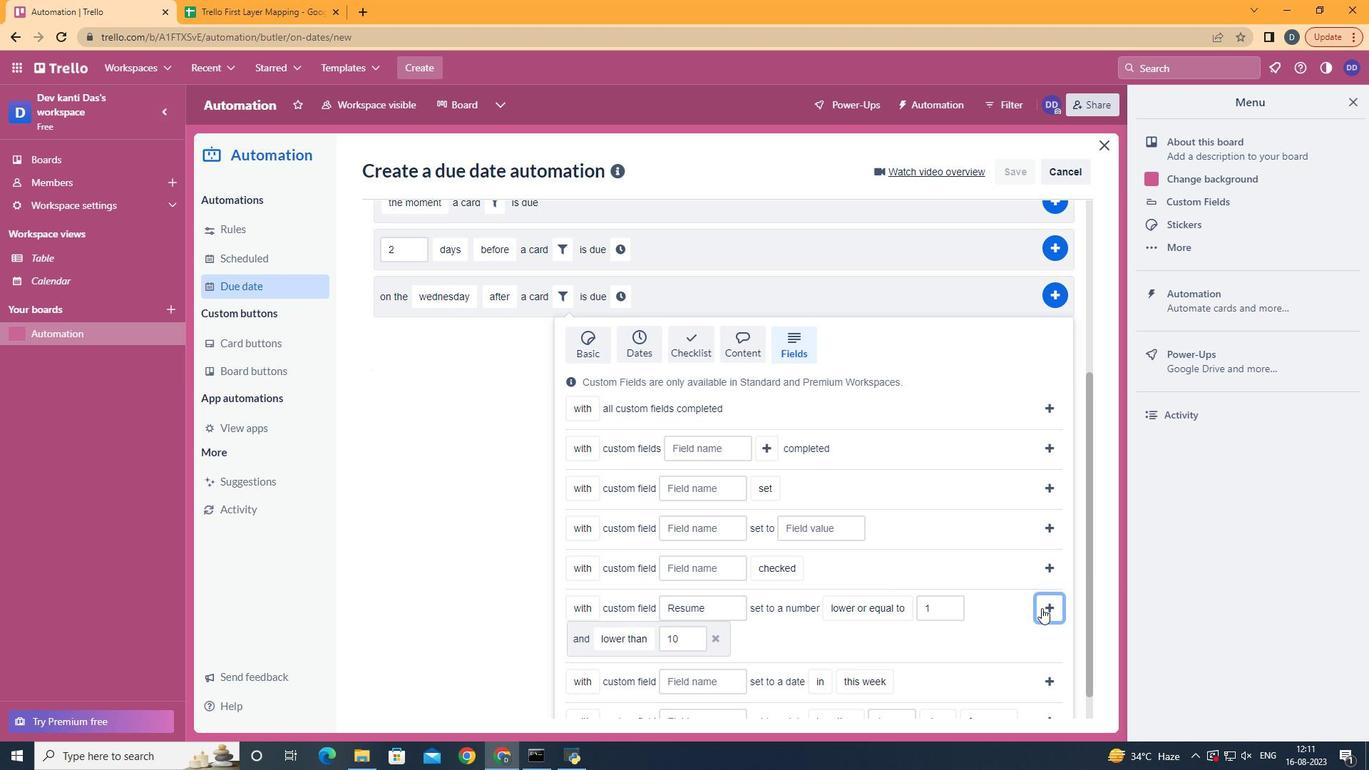 
Action: Mouse pressed left at (1042, 607)
Screenshot: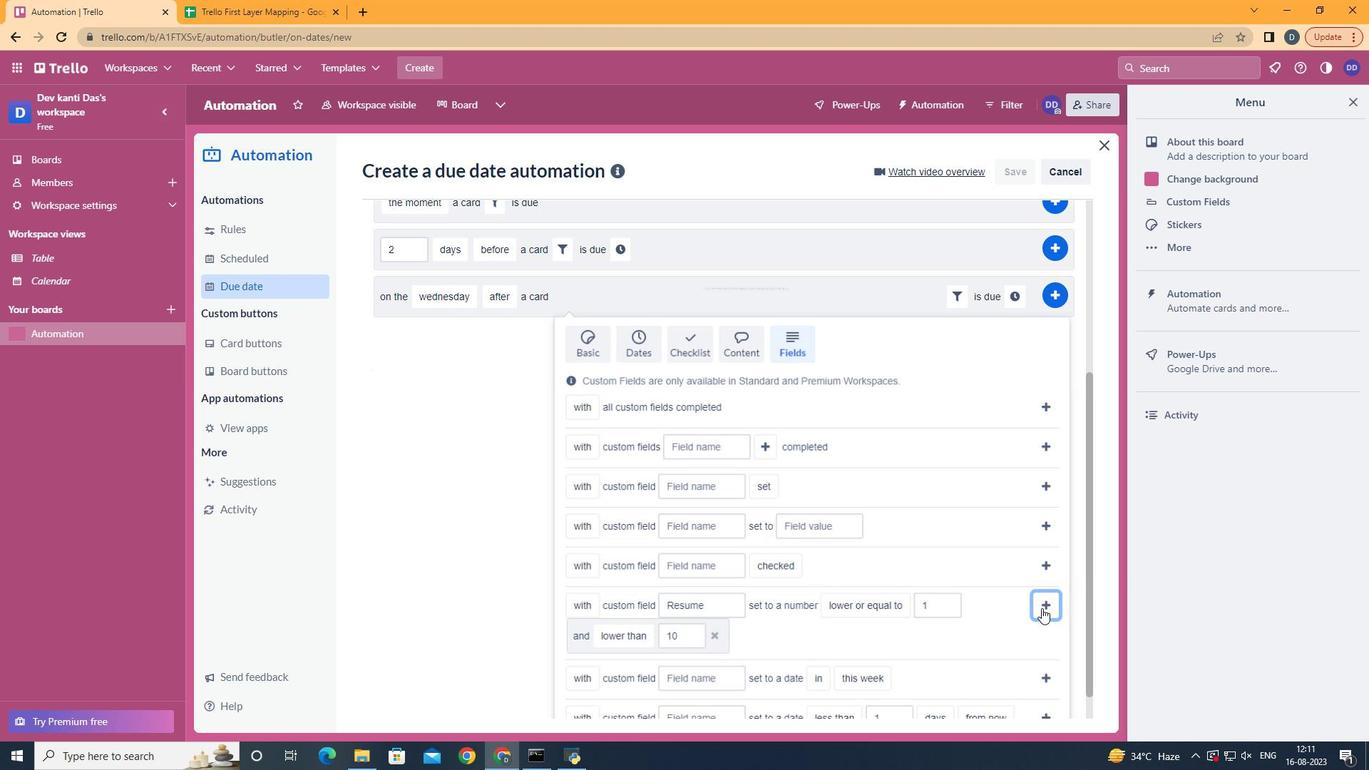 
Action: Mouse moved to (1007, 563)
Screenshot: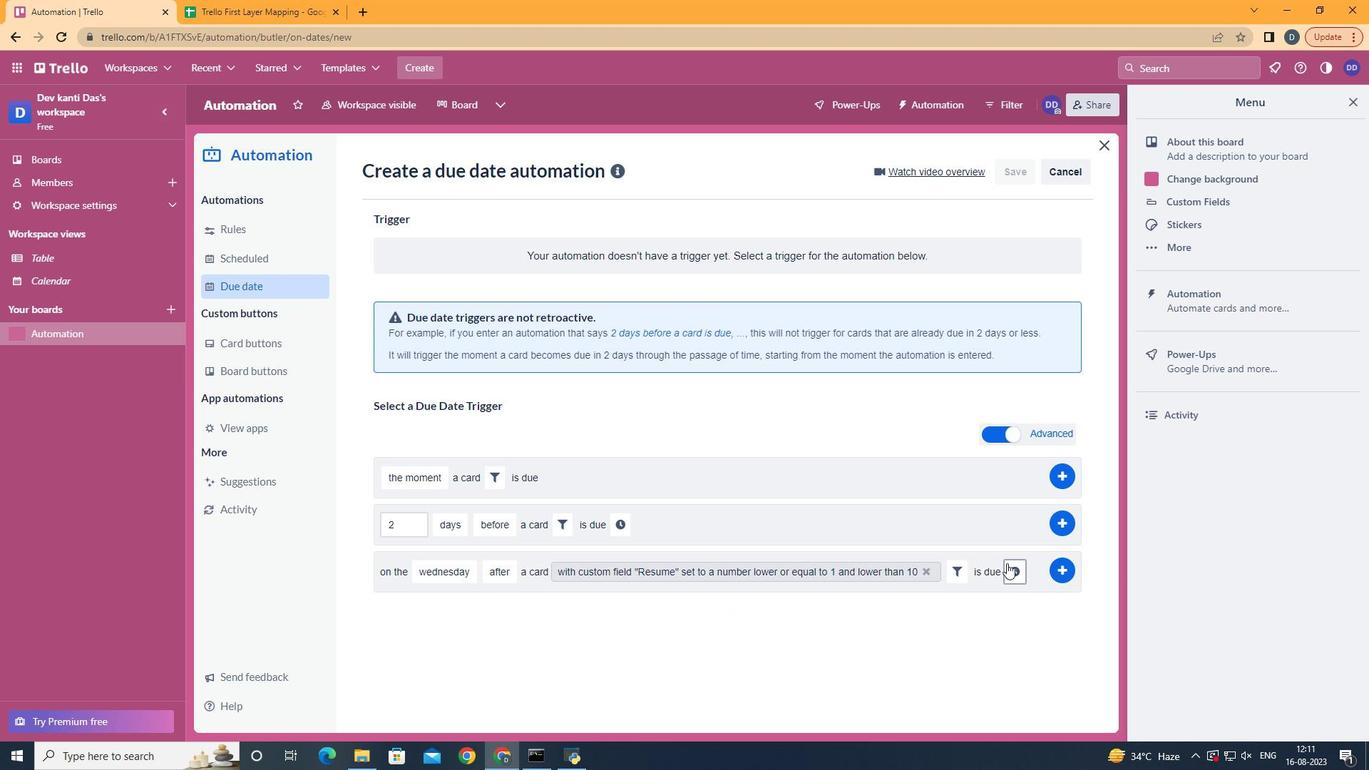 
Action: Mouse pressed left at (1007, 563)
Screenshot: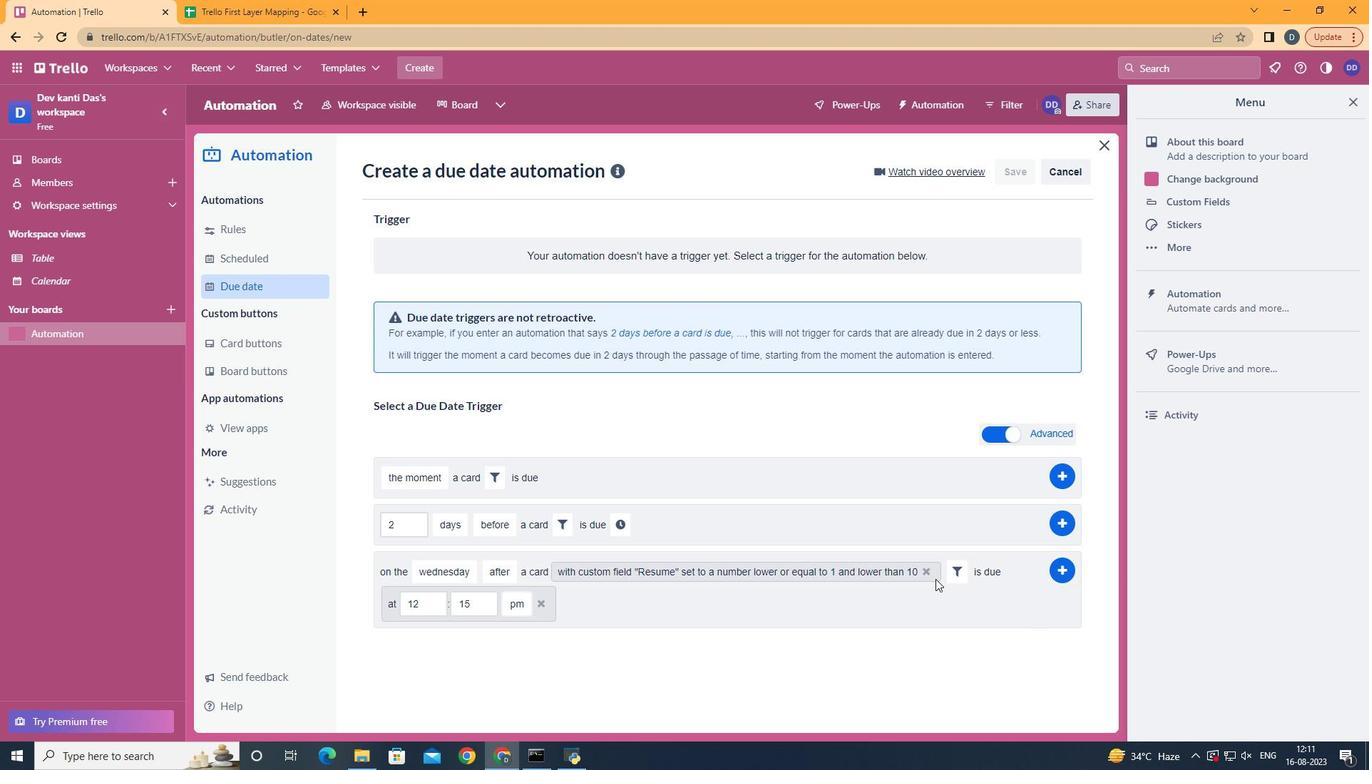 
Action: Mouse moved to (432, 604)
Screenshot: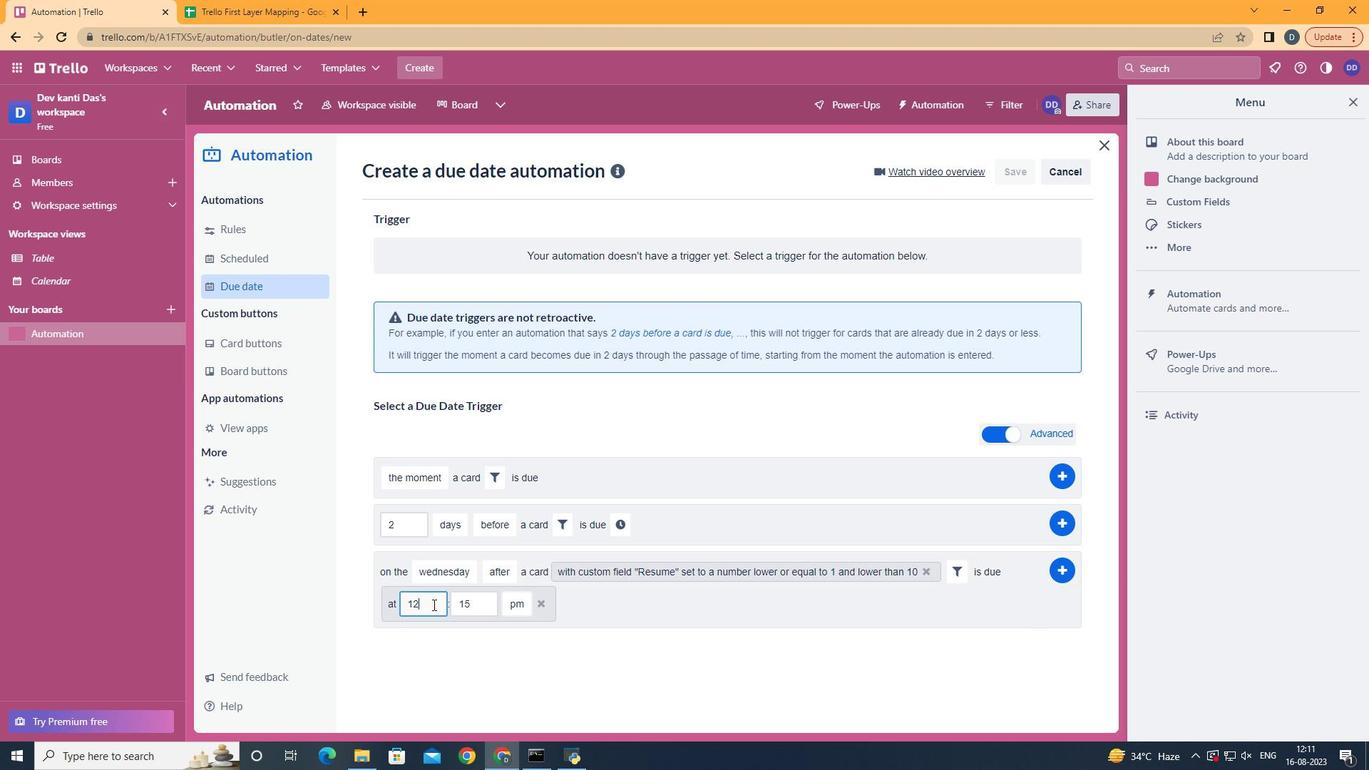 
Action: Mouse pressed left at (432, 604)
Screenshot: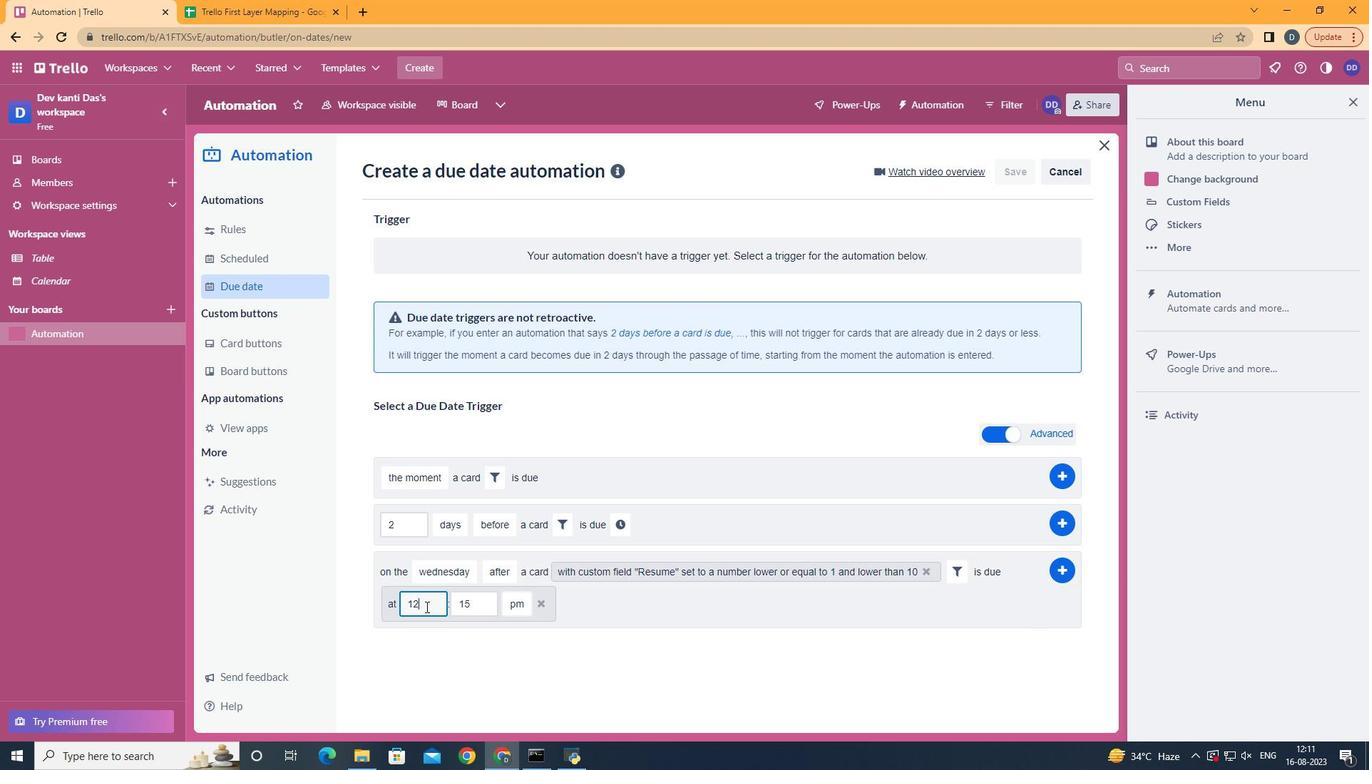 
Action: Mouse moved to (425, 606)
Screenshot: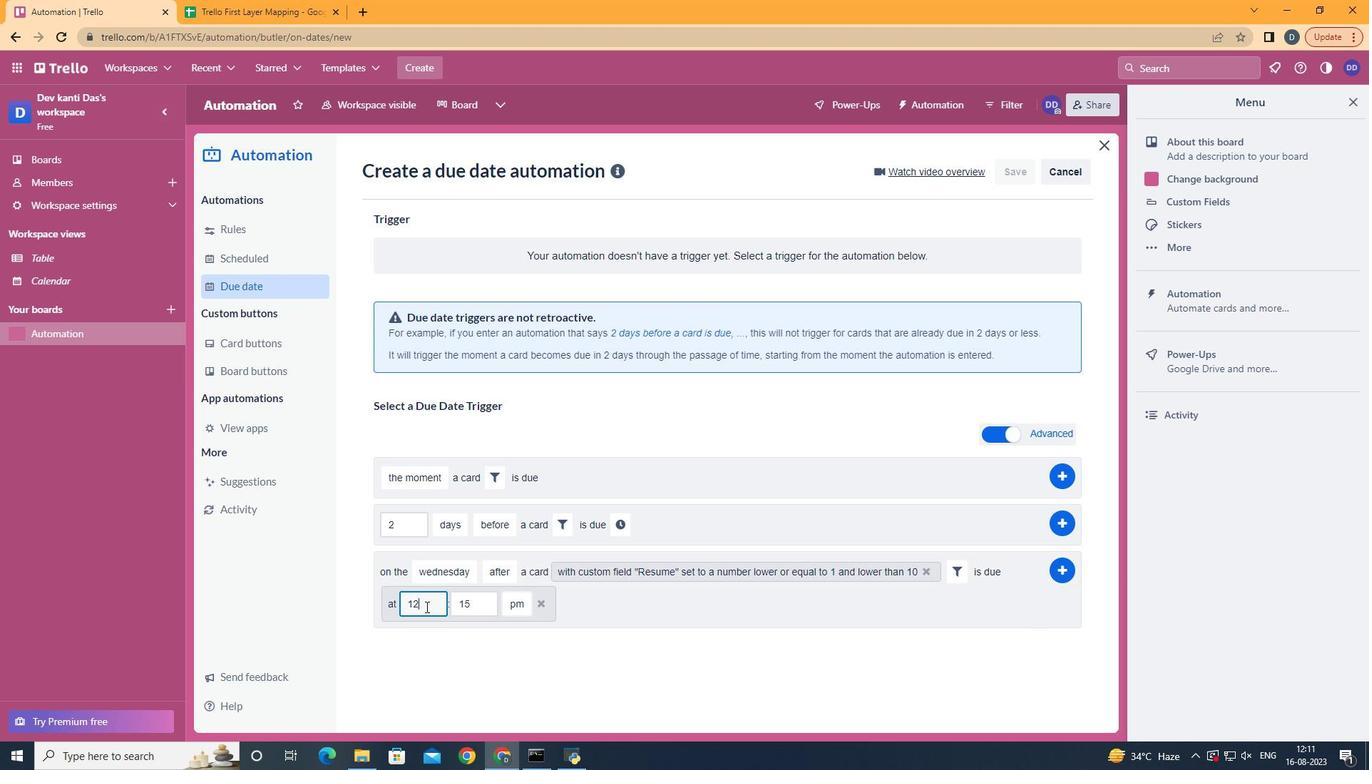
Action: Key pressed <Key.backspace>1
Screenshot: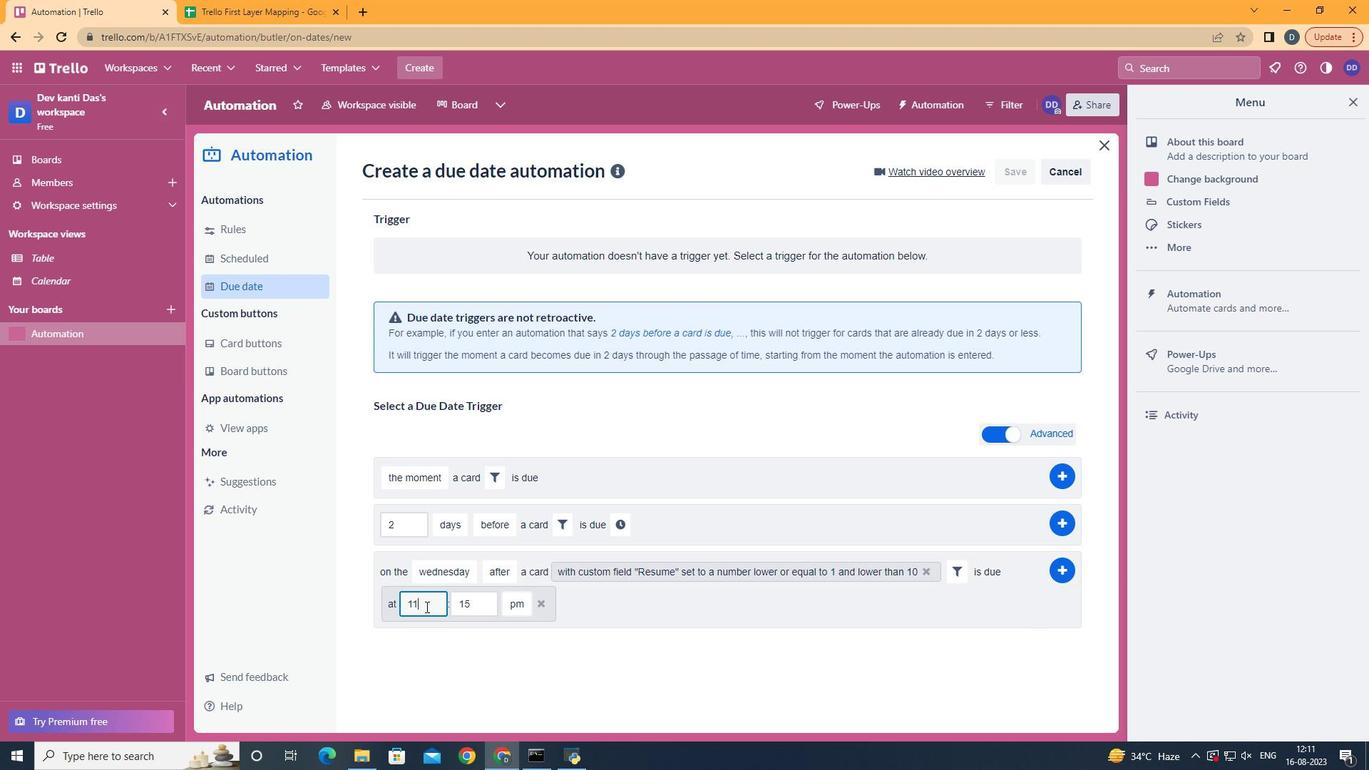 
Action: Mouse moved to (480, 604)
Screenshot: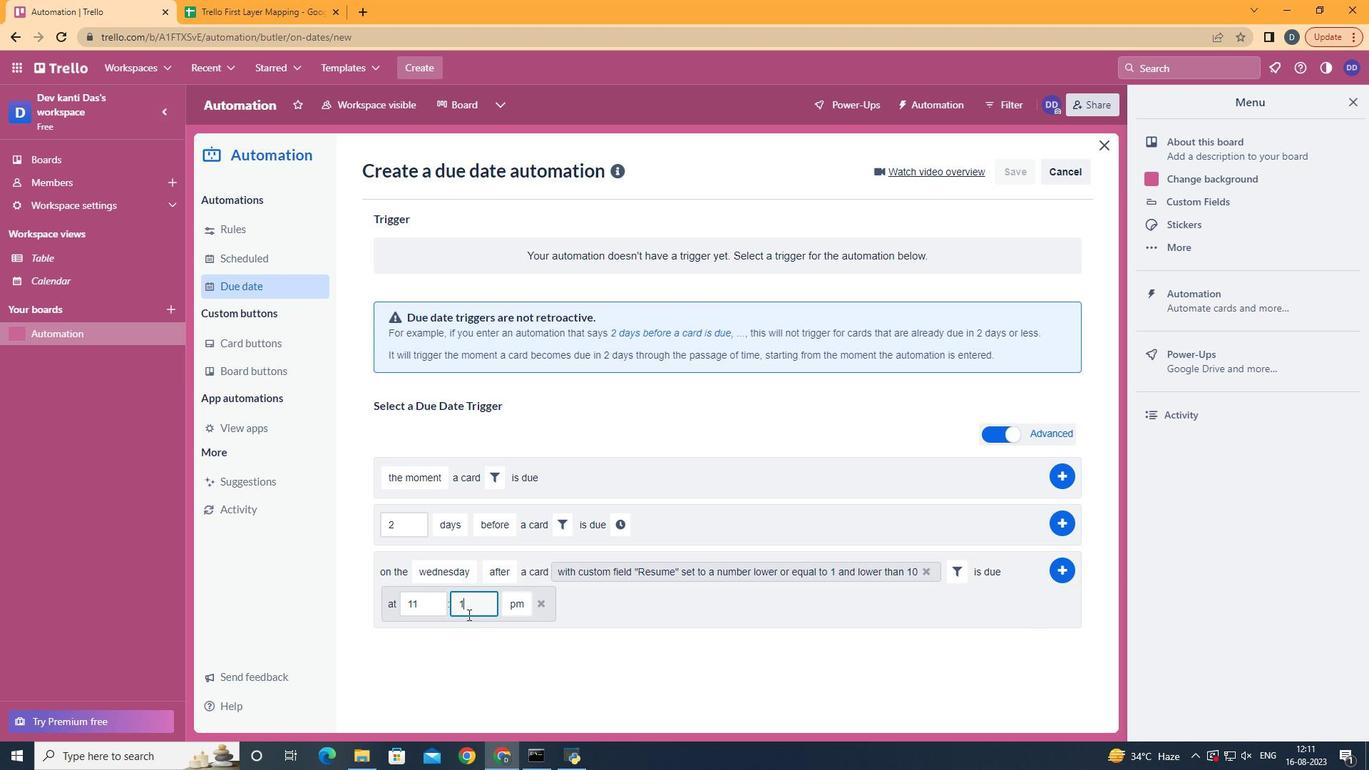 
Action: Mouse pressed left at (480, 604)
Screenshot: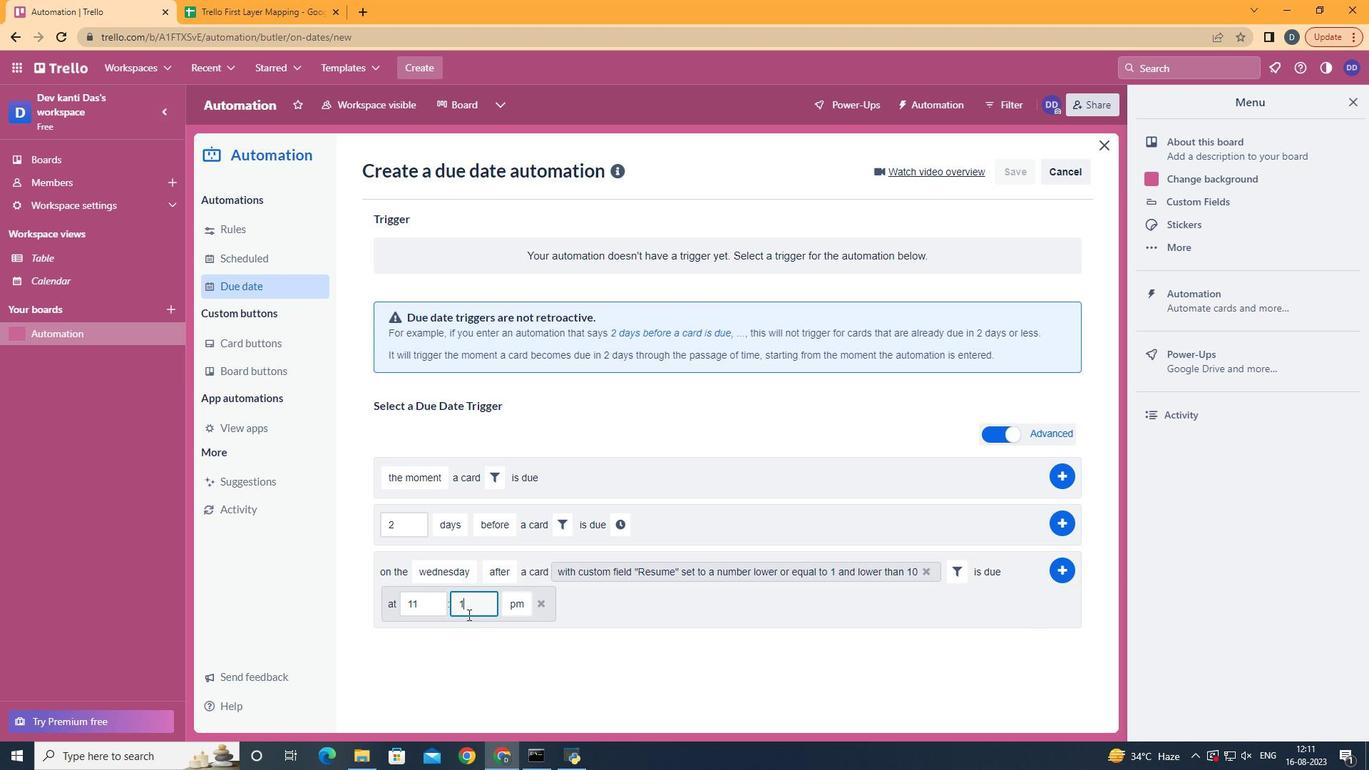 
Action: Key pressed <Key.backspace>
Screenshot: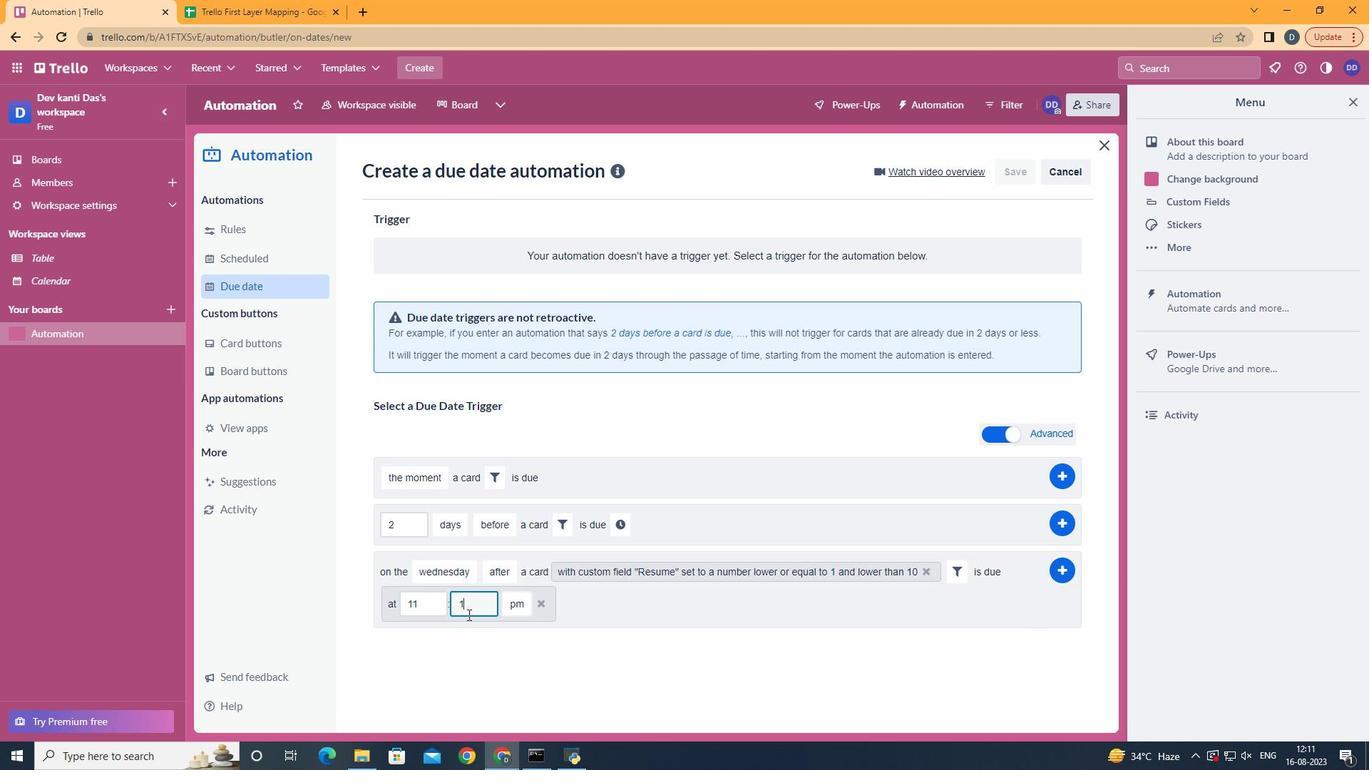 
Action: Mouse moved to (467, 614)
Screenshot: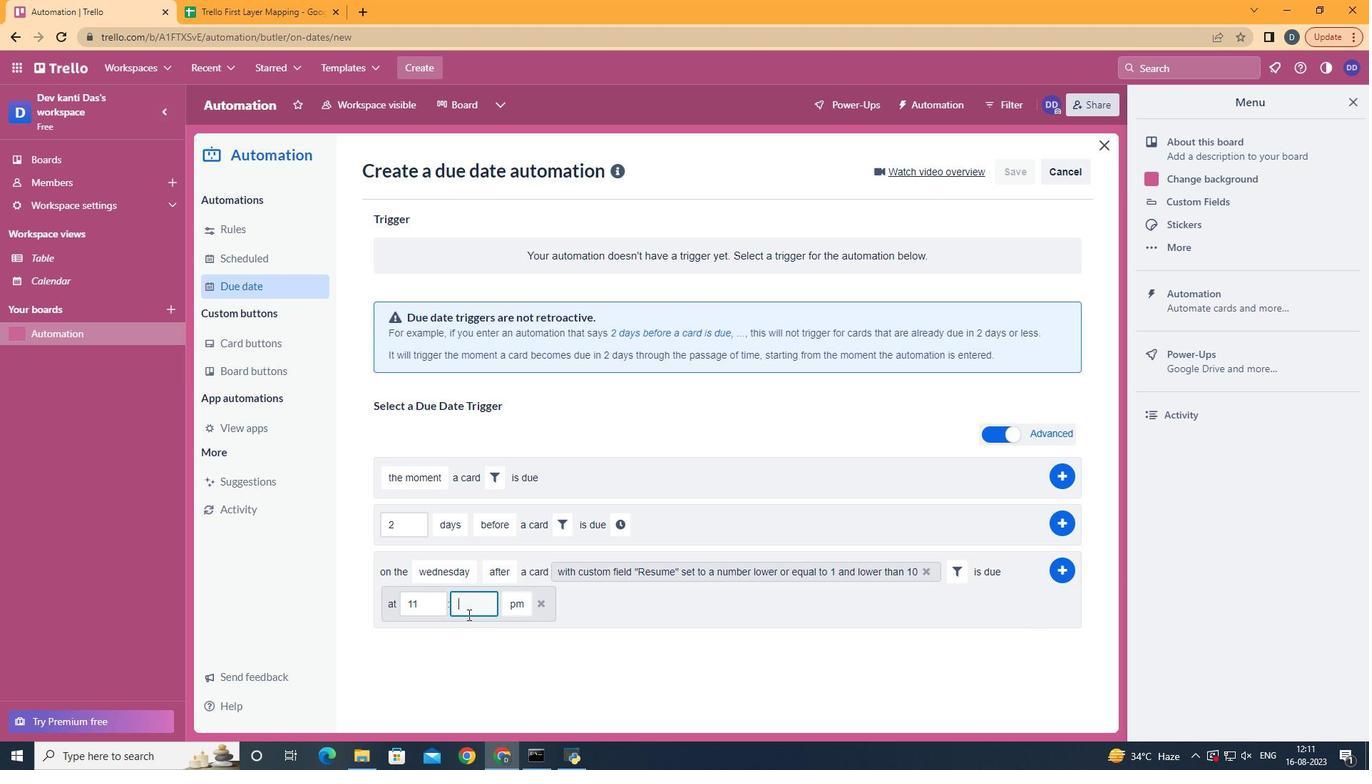 
Action: Key pressed <Key.backspace>00
Screenshot: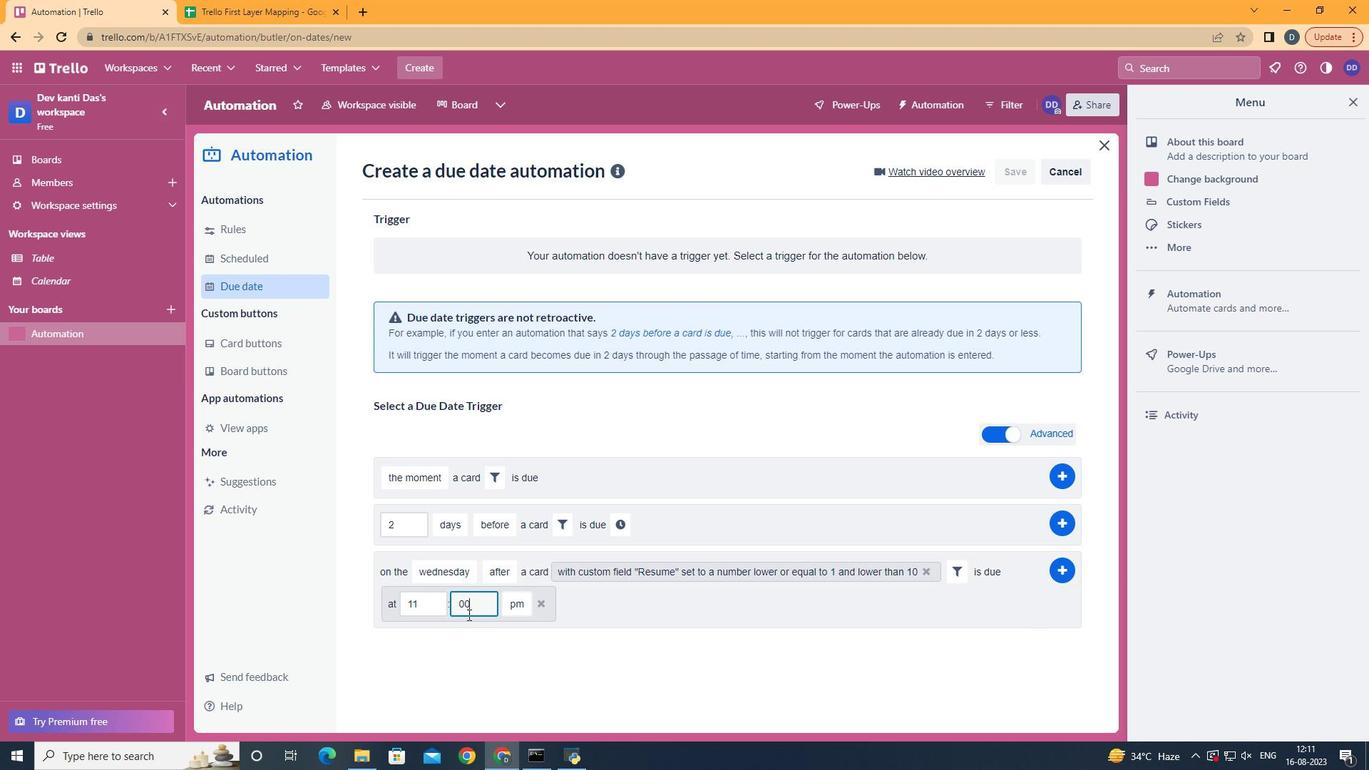 
Action: Mouse moved to (524, 636)
Screenshot: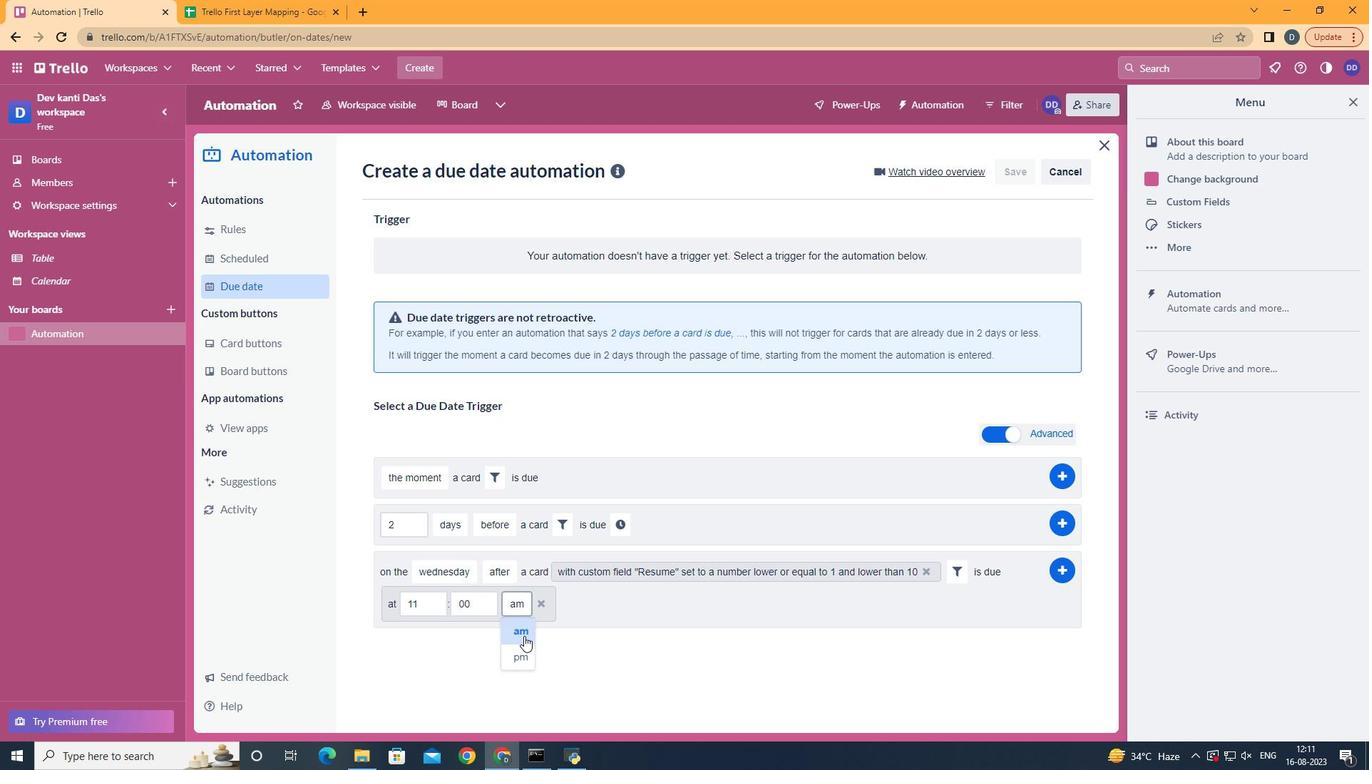 
Action: Mouse pressed left at (524, 636)
Screenshot: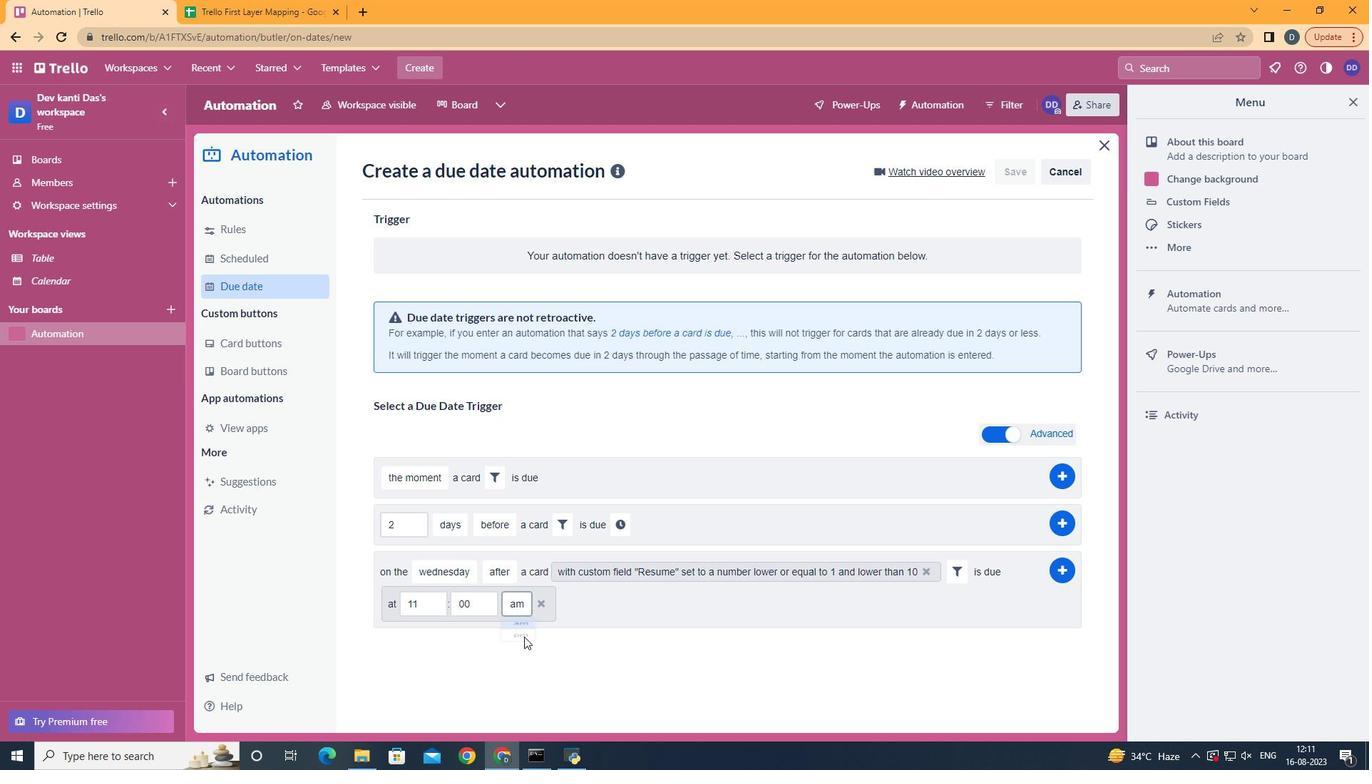 
Action: Mouse moved to (1069, 567)
Screenshot: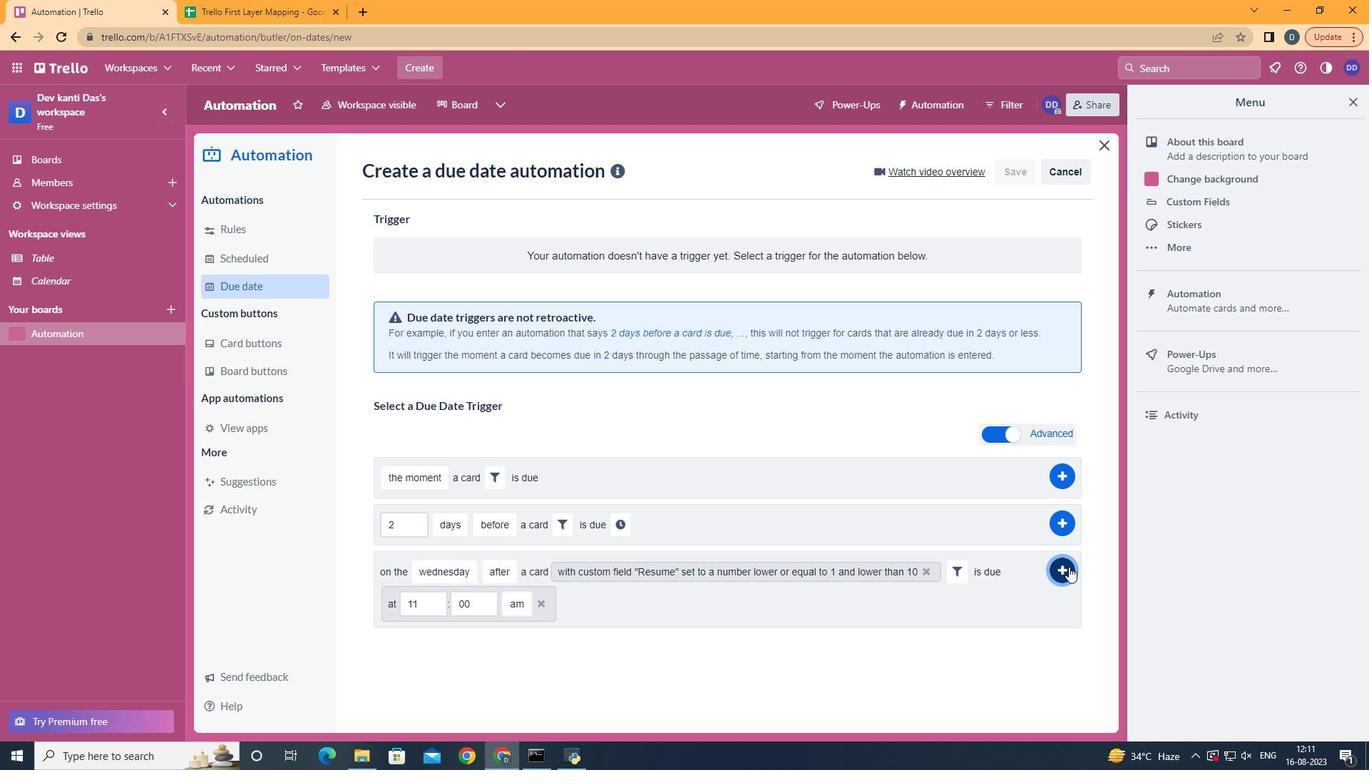 
Action: Mouse pressed left at (1069, 567)
Screenshot: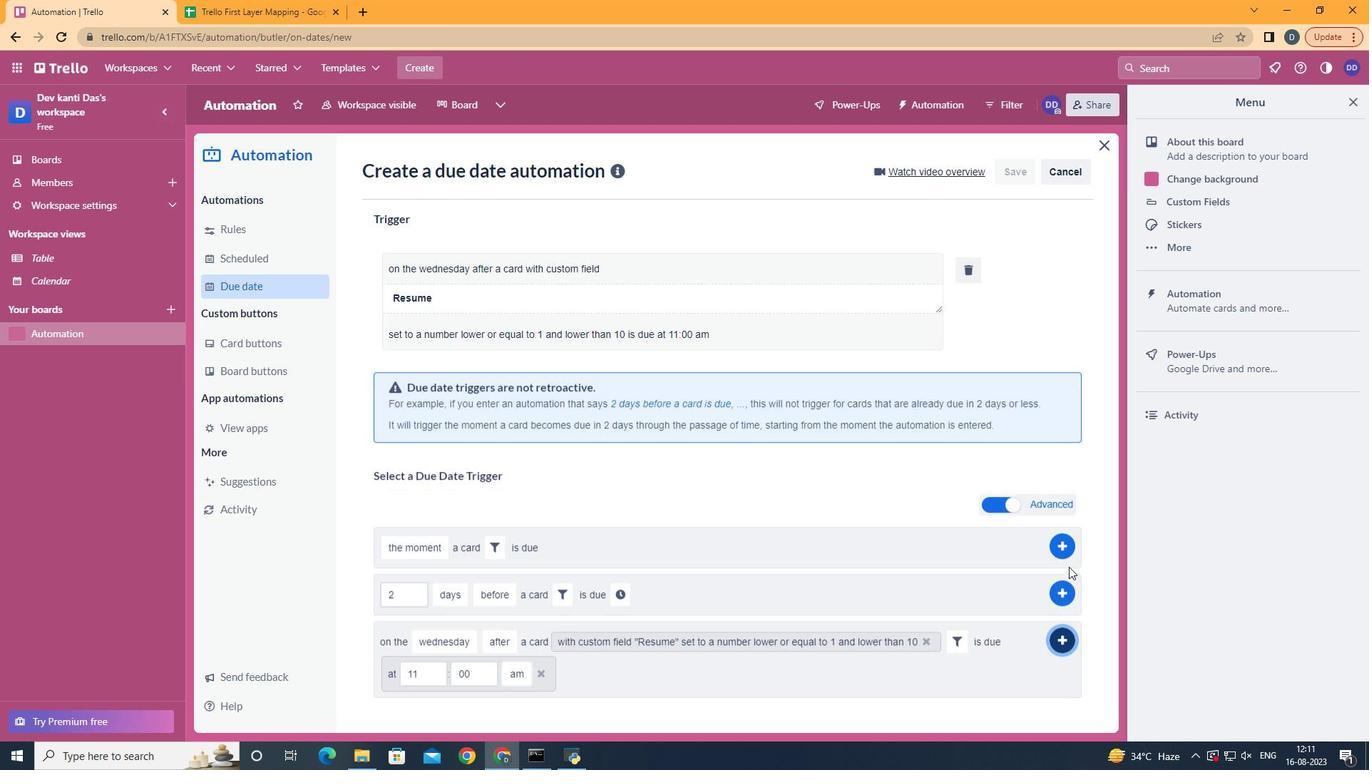 
